 Task: Search one way flight ticket for 2 adults, 2 infants in seat and 1 infant on lap in first from Fort Smith: Fort Smith Regional Airport to Fort Wayne: Fort Wayne International Airport on 5-4-2023. Choice of flights is Royal air maroc. Number of bags: 1 carry on bag and 5 checked bags. Price is upto 100000. Outbound departure time preference is 4:45.
Action: Mouse moved to (337, 286)
Screenshot: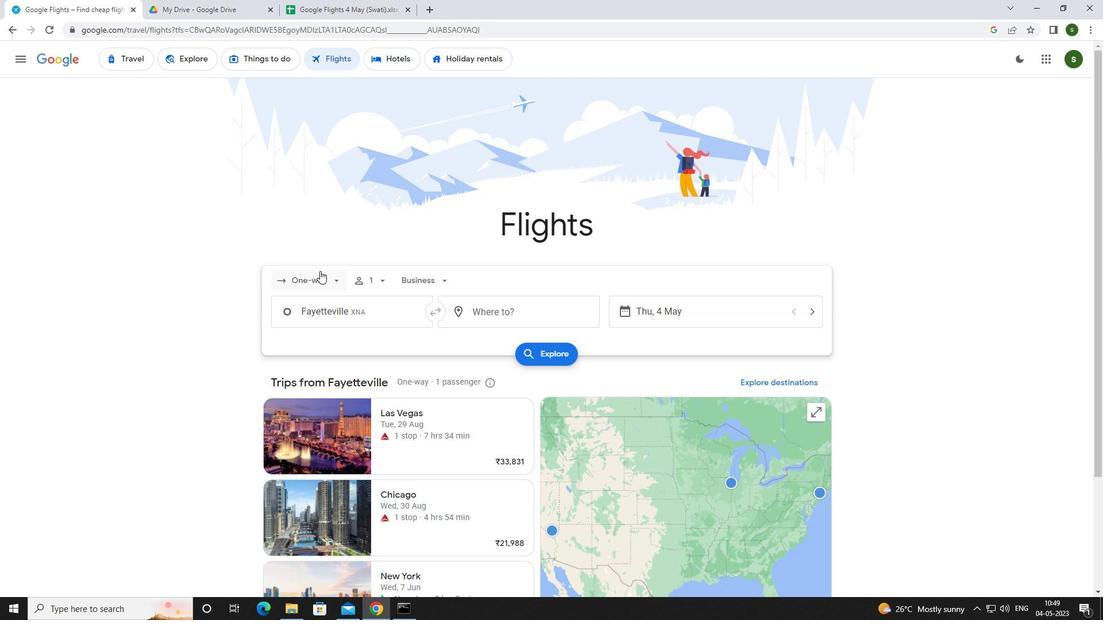 
Action: Mouse pressed left at (337, 286)
Screenshot: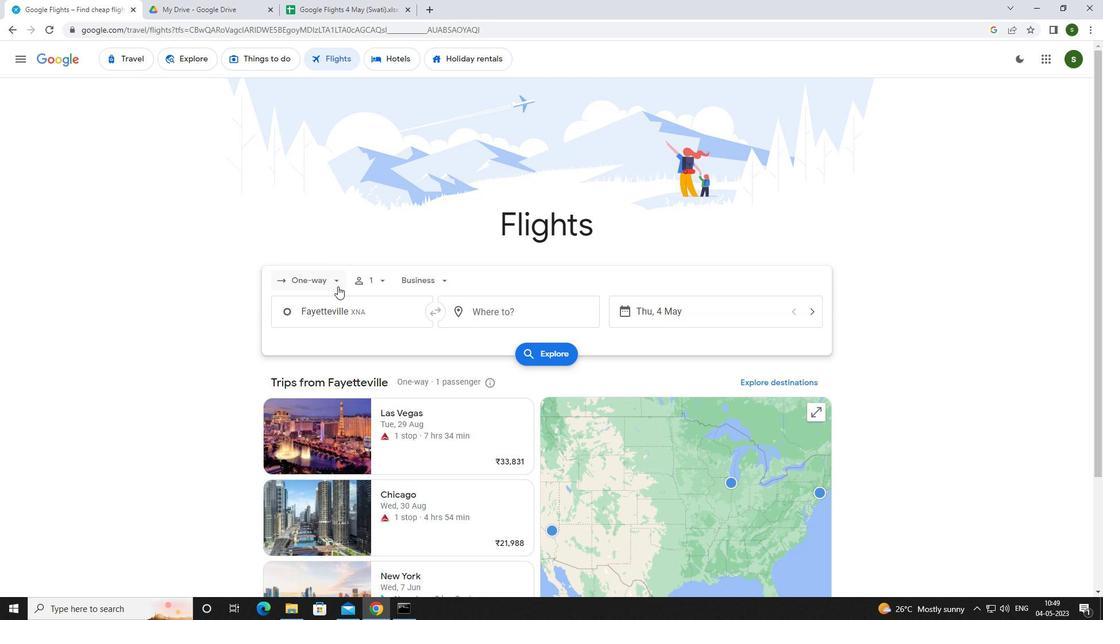 
Action: Mouse moved to (335, 332)
Screenshot: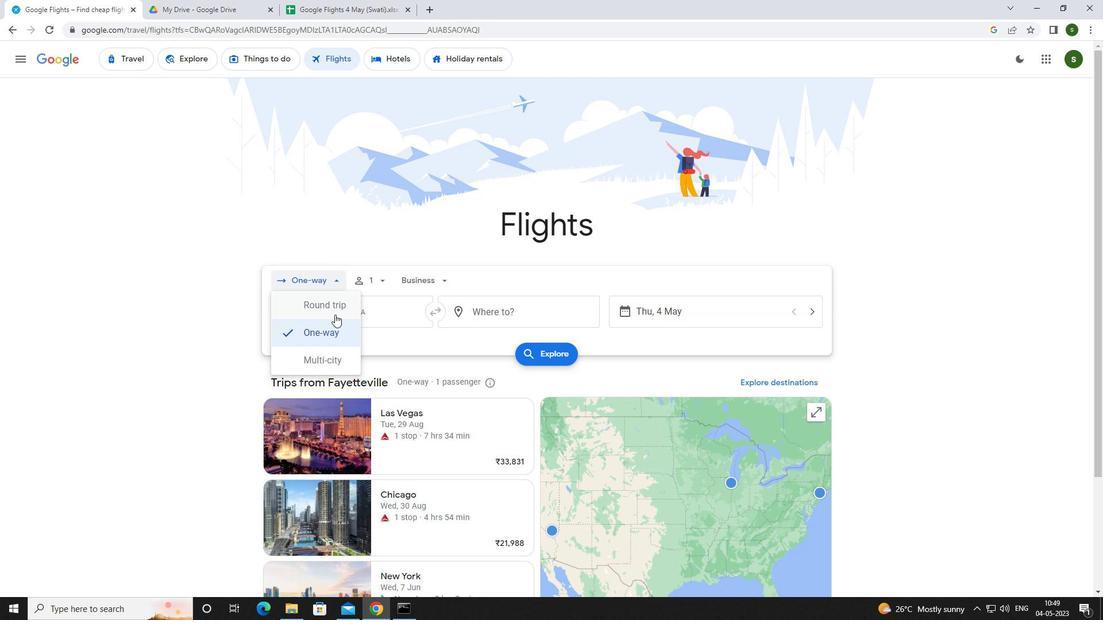 
Action: Mouse pressed left at (335, 332)
Screenshot: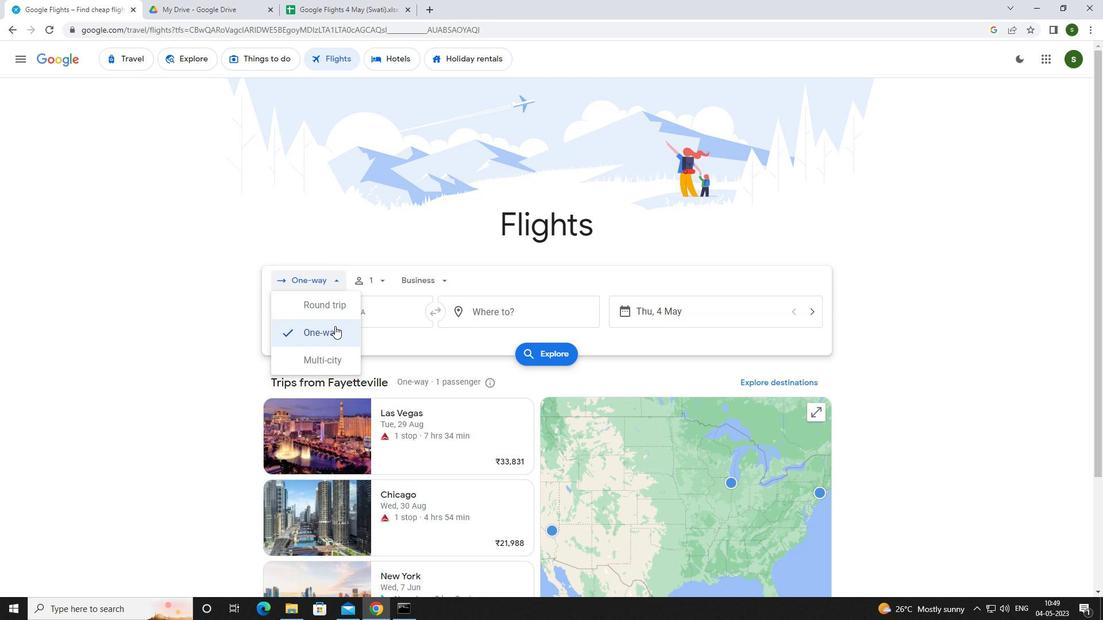 
Action: Mouse moved to (378, 282)
Screenshot: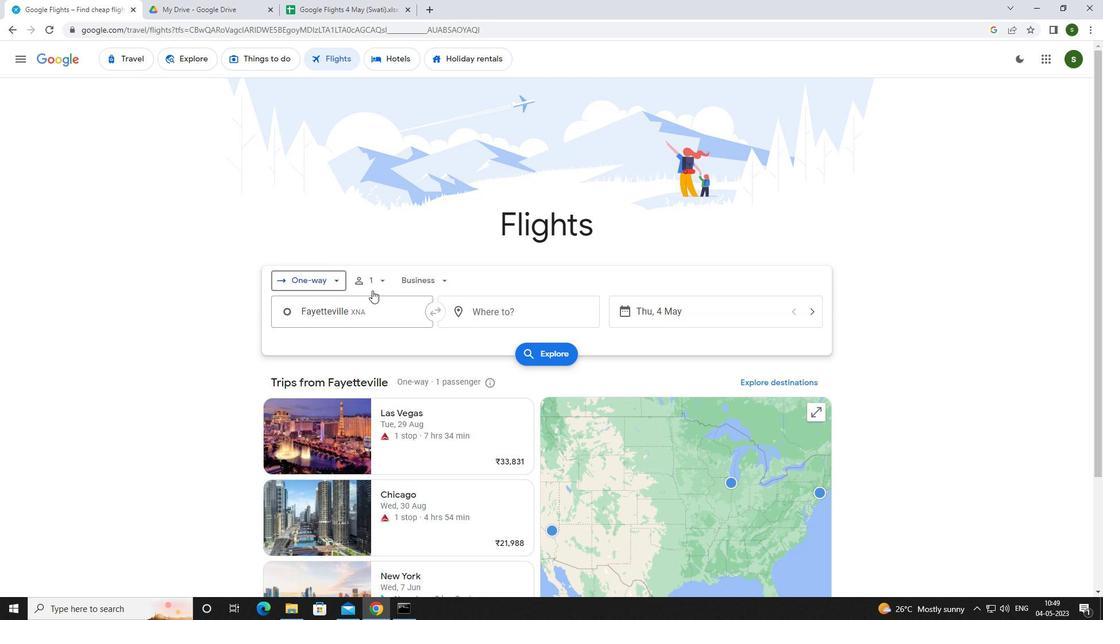
Action: Mouse pressed left at (378, 282)
Screenshot: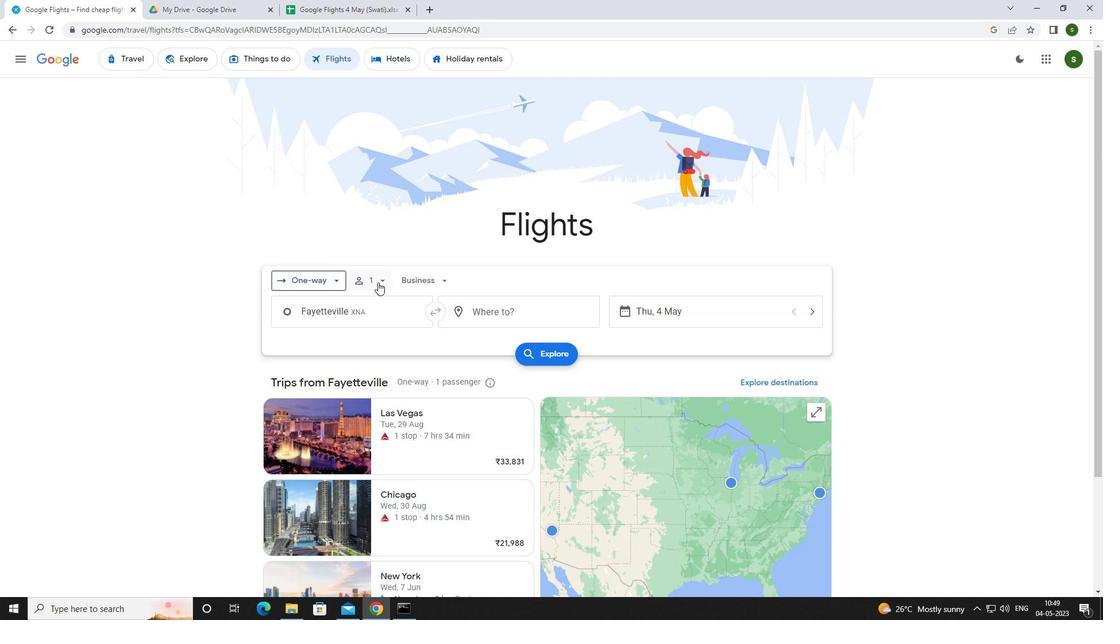 
Action: Mouse moved to (472, 310)
Screenshot: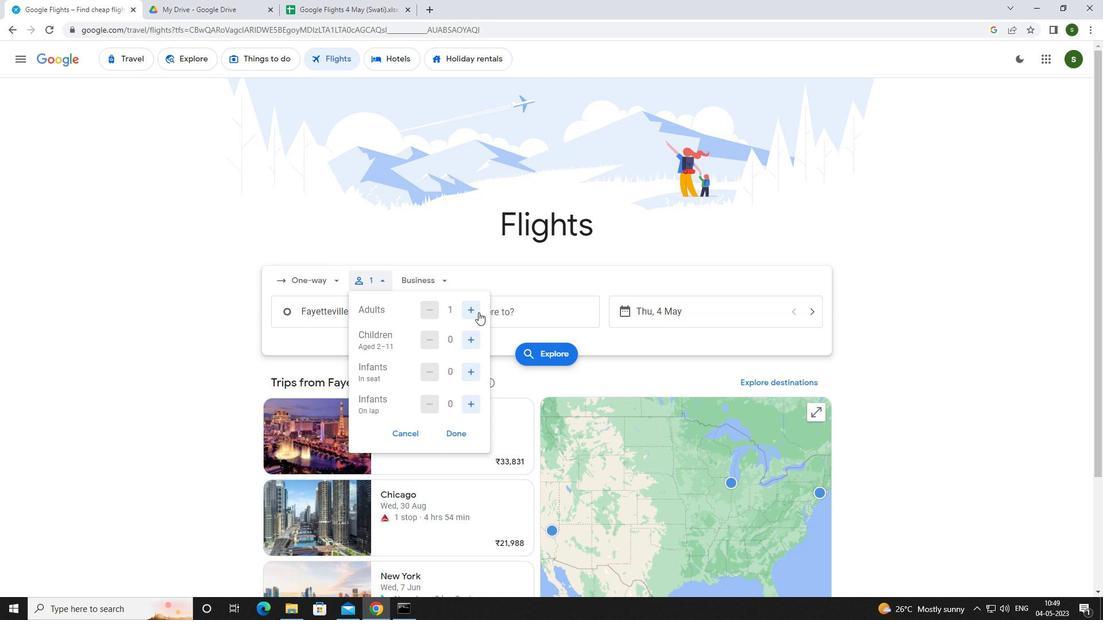 
Action: Mouse pressed left at (472, 310)
Screenshot: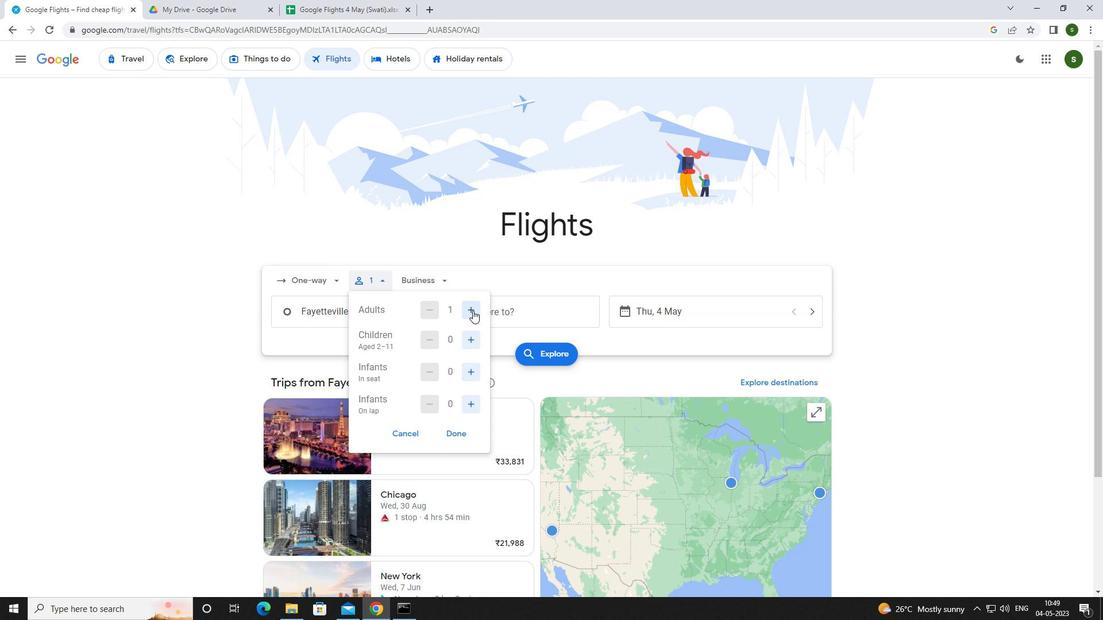 
Action: Mouse moved to (470, 371)
Screenshot: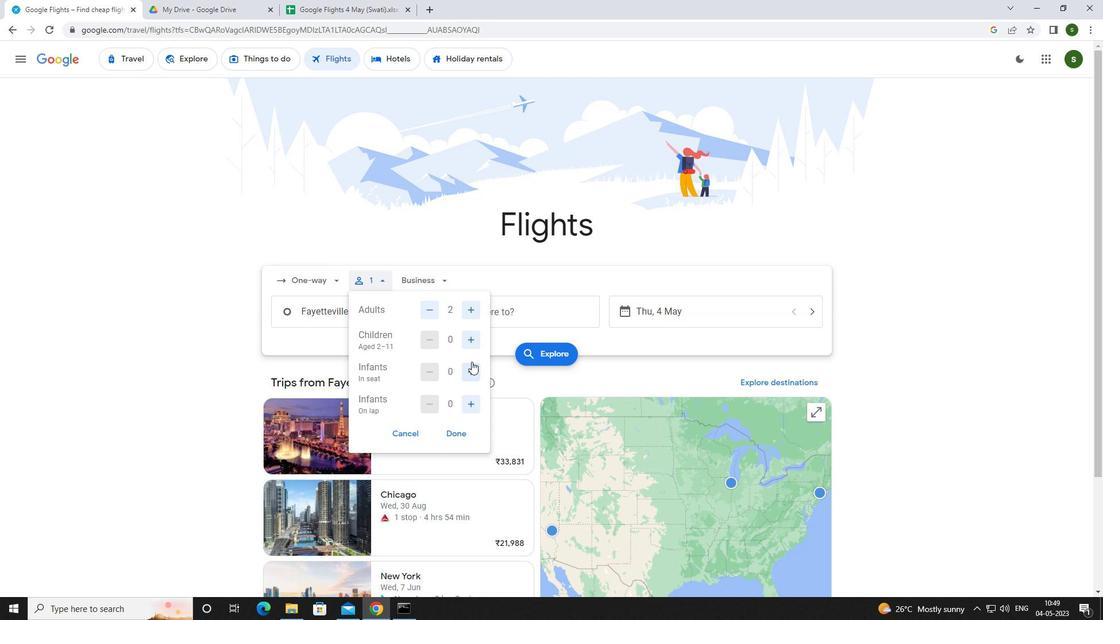 
Action: Mouse pressed left at (470, 371)
Screenshot: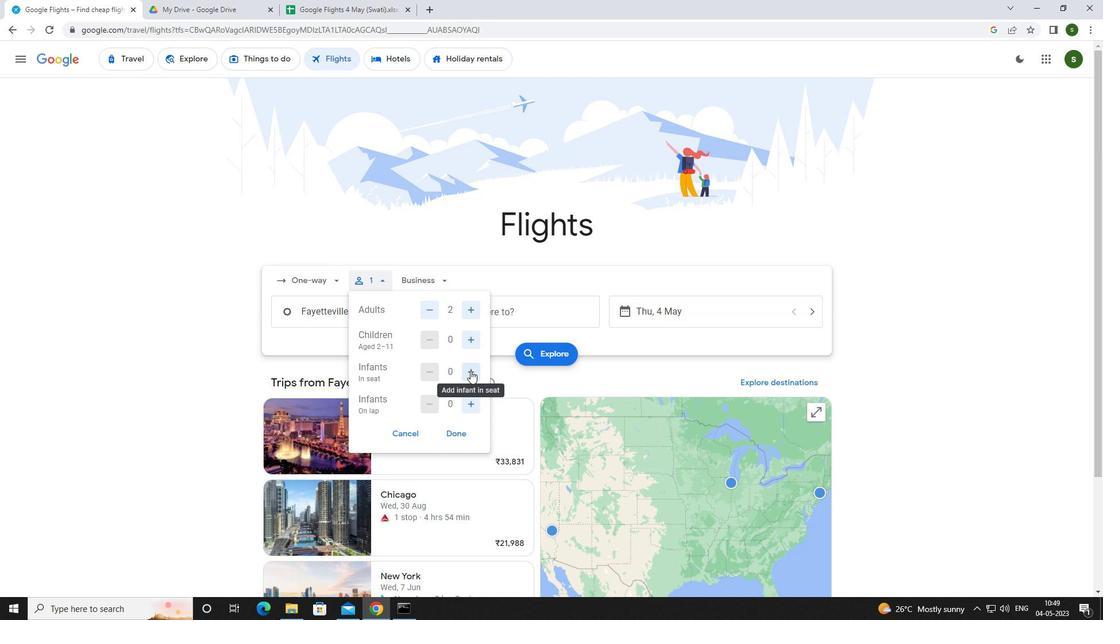 
Action: Mouse pressed left at (470, 371)
Screenshot: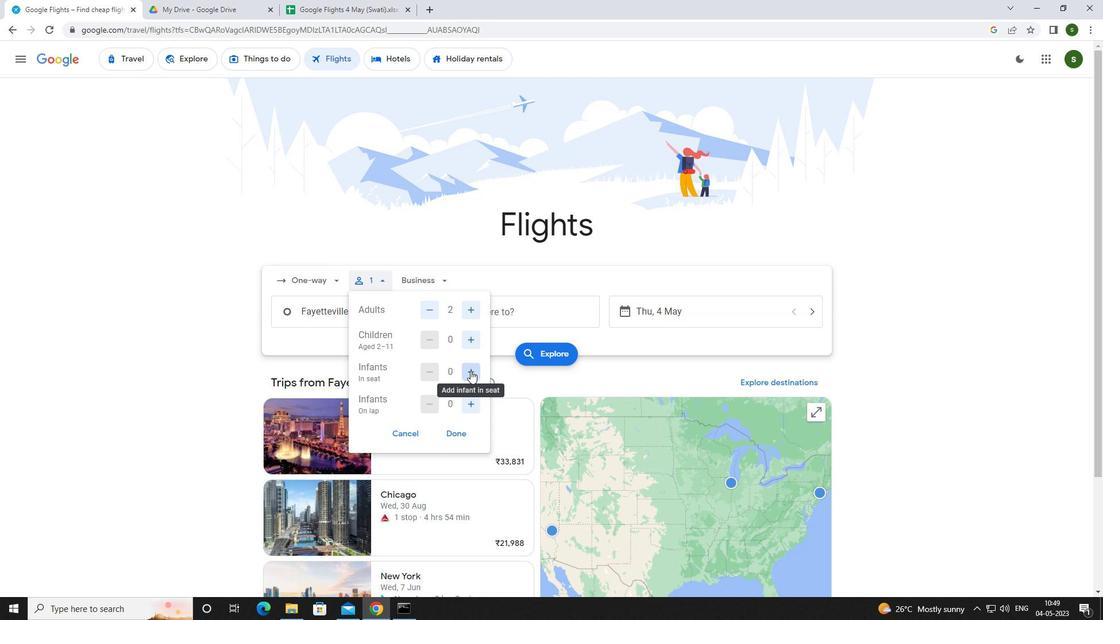 
Action: Mouse moved to (471, 409)
Screenshot: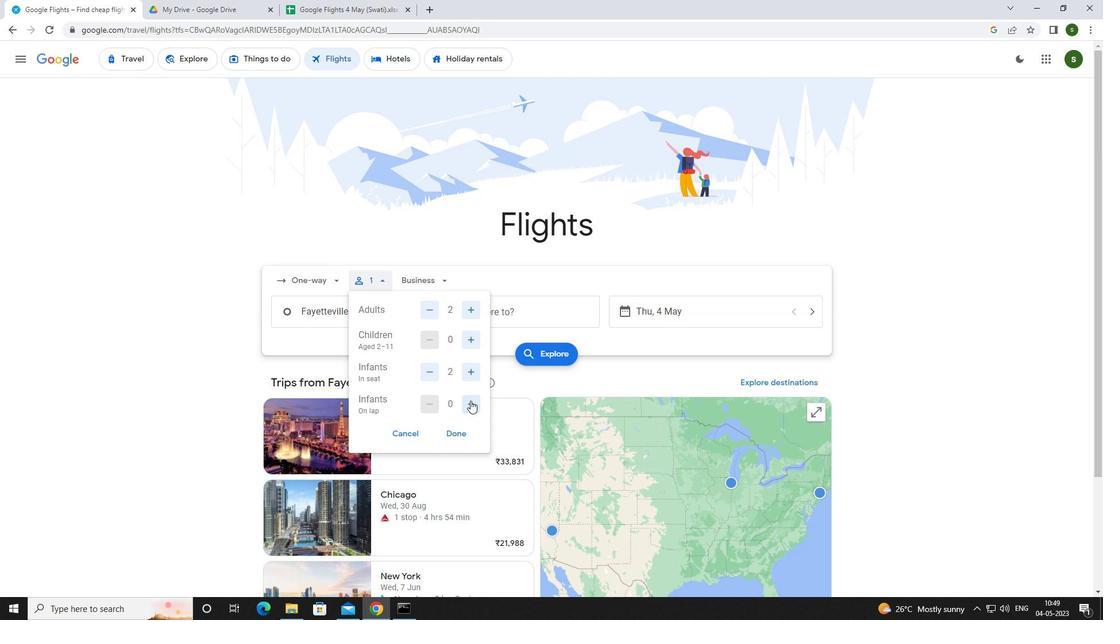 
Action: Mouse pressed left at (471, 409)
Screenshot: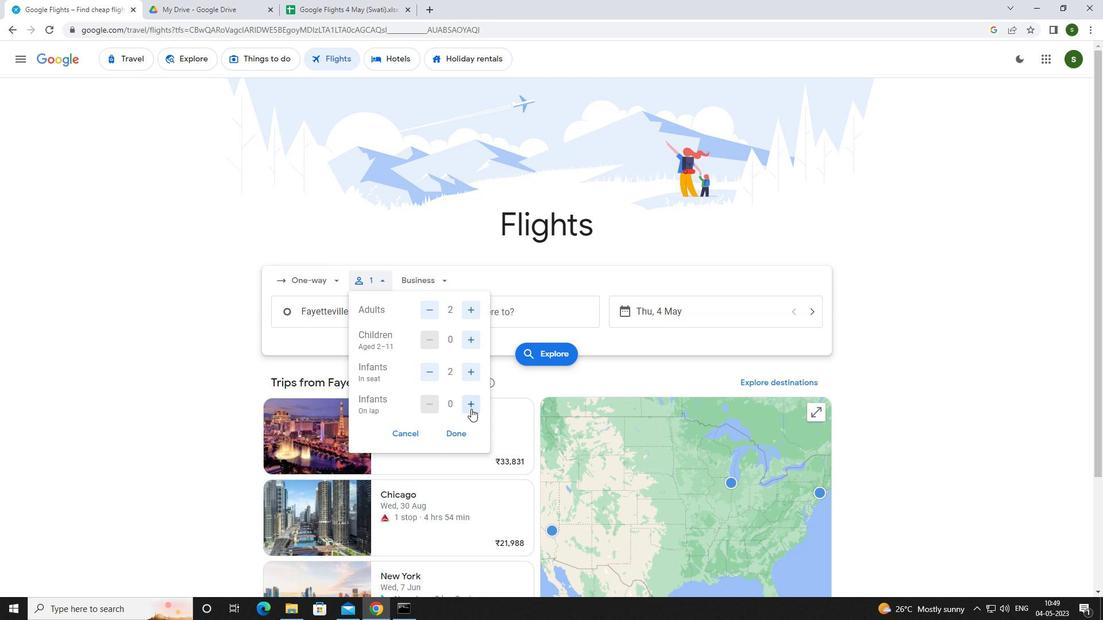 
Action: Mouse moved to (436, 282)
Screenshot: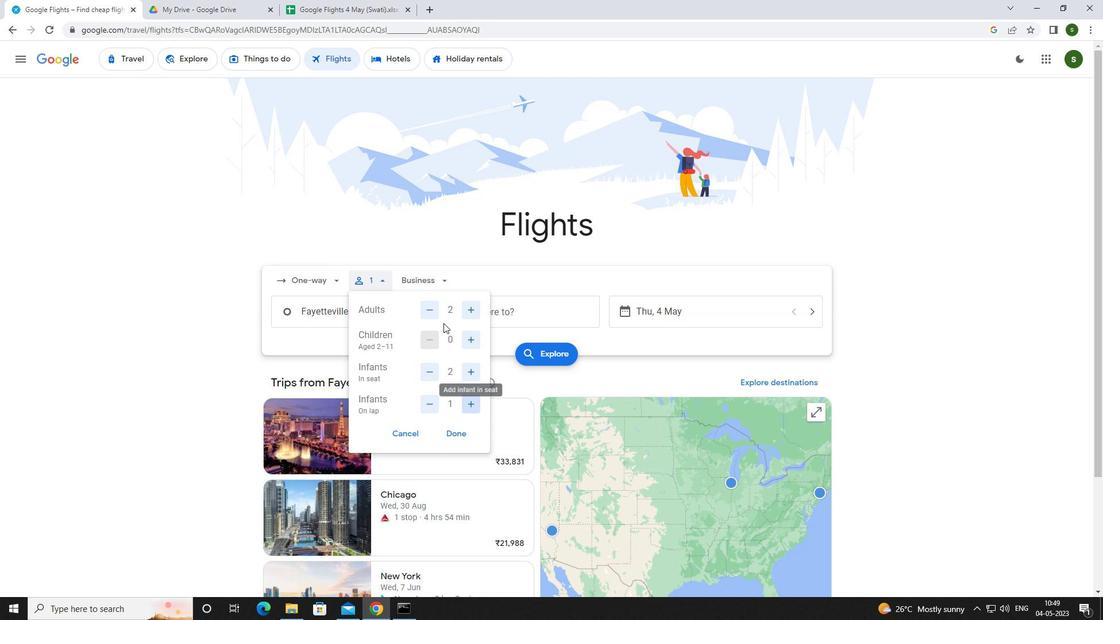 
Action: Mouse pressed left at (436, 282)
Screenshot: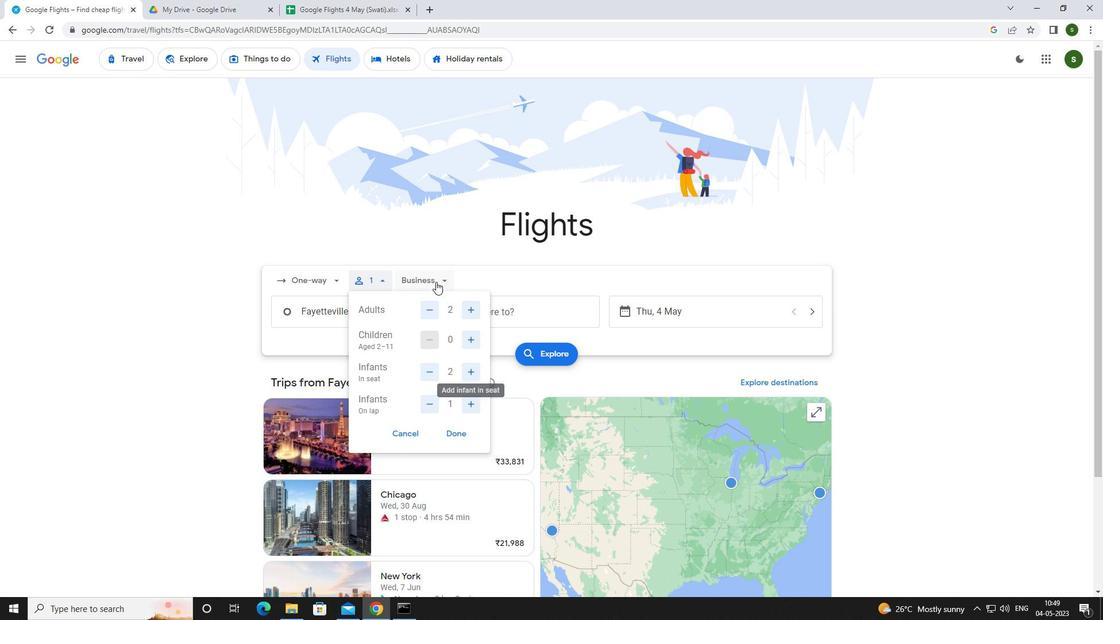 
Action: Mouse moved to (448, 382)
Screenshot: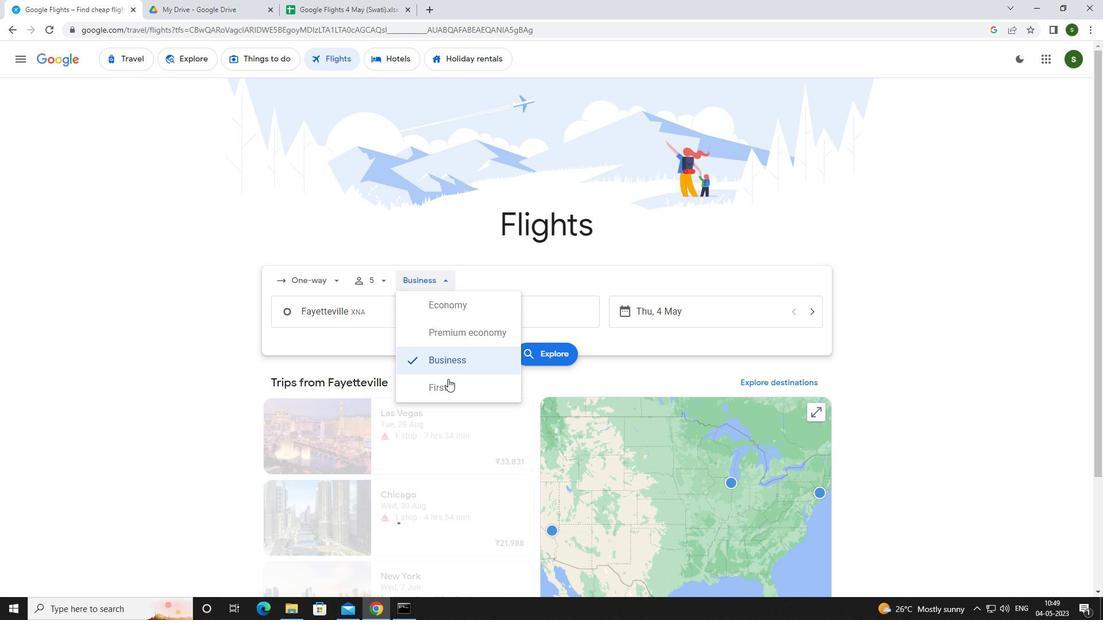 
Action: Mouse pressed left at (448, 382)
Screenshot: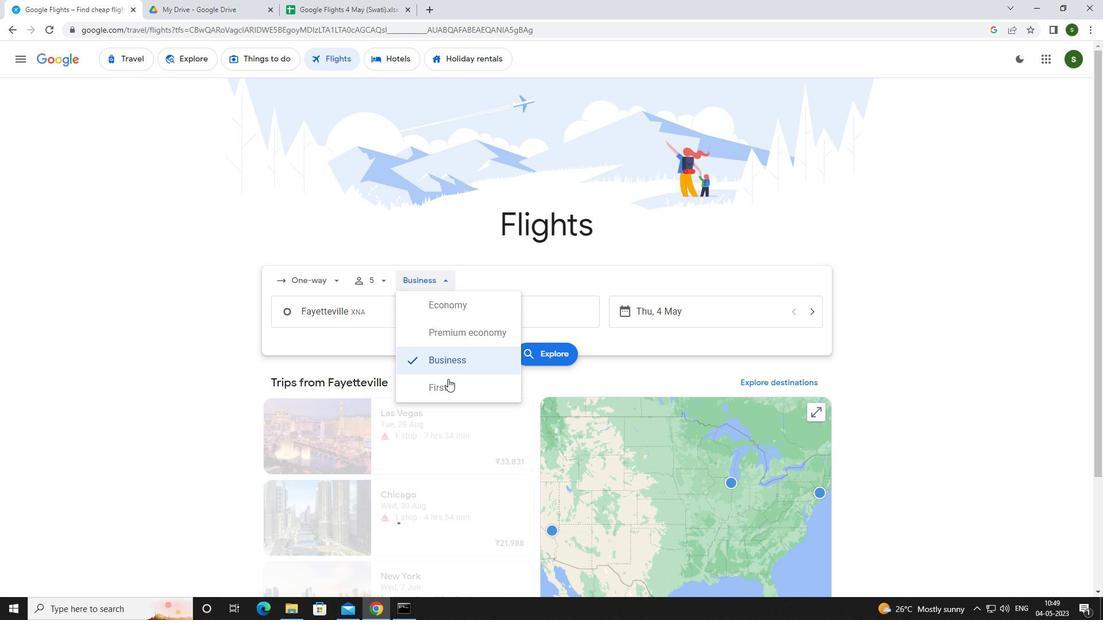 
Action: Mouse moved to (387, 316)
Screenshot: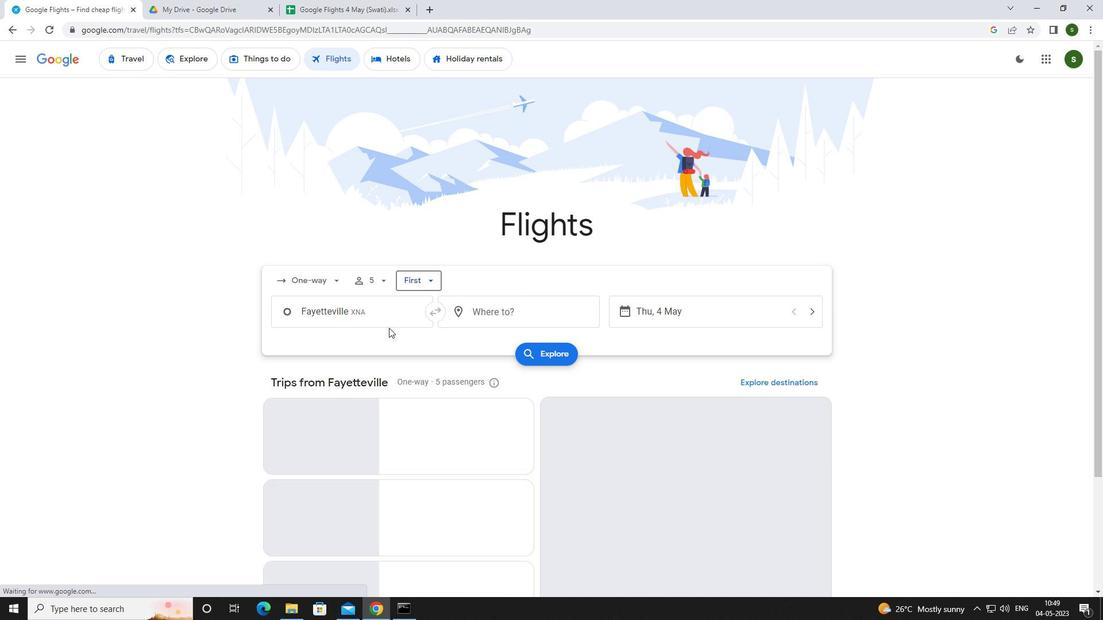 
Action: Mouse pressed left at (387, 316)
Screenshot: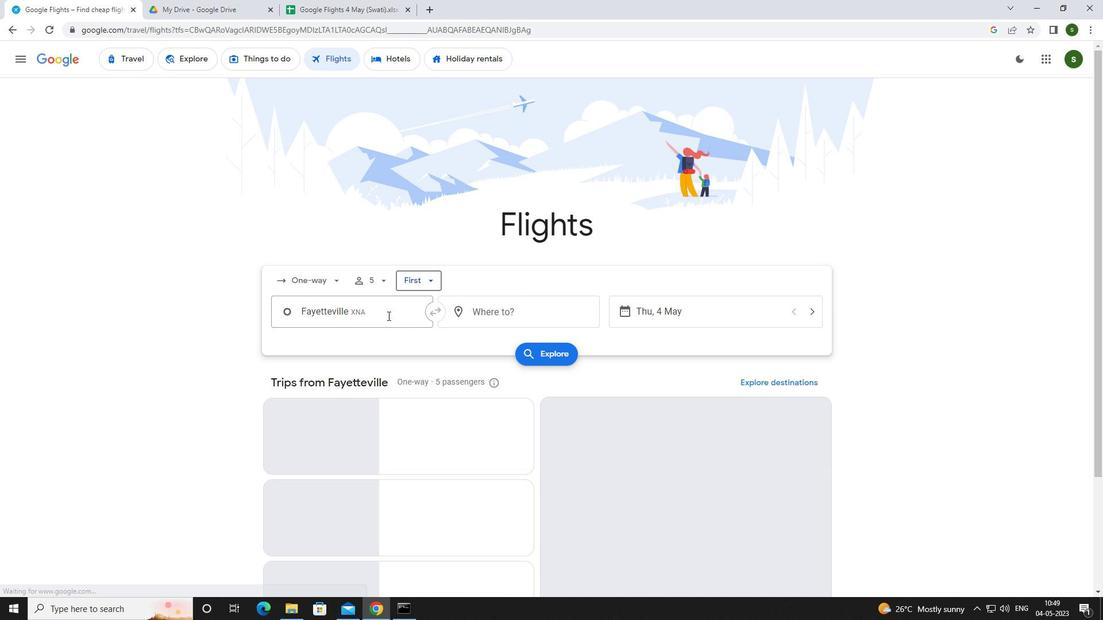 
Action: Key pressed <Key.caps_lock>f<Key.caps_lock>ort<Key.space><Key.caps_lock>s<Key.caps_lock>mith
Screenshot: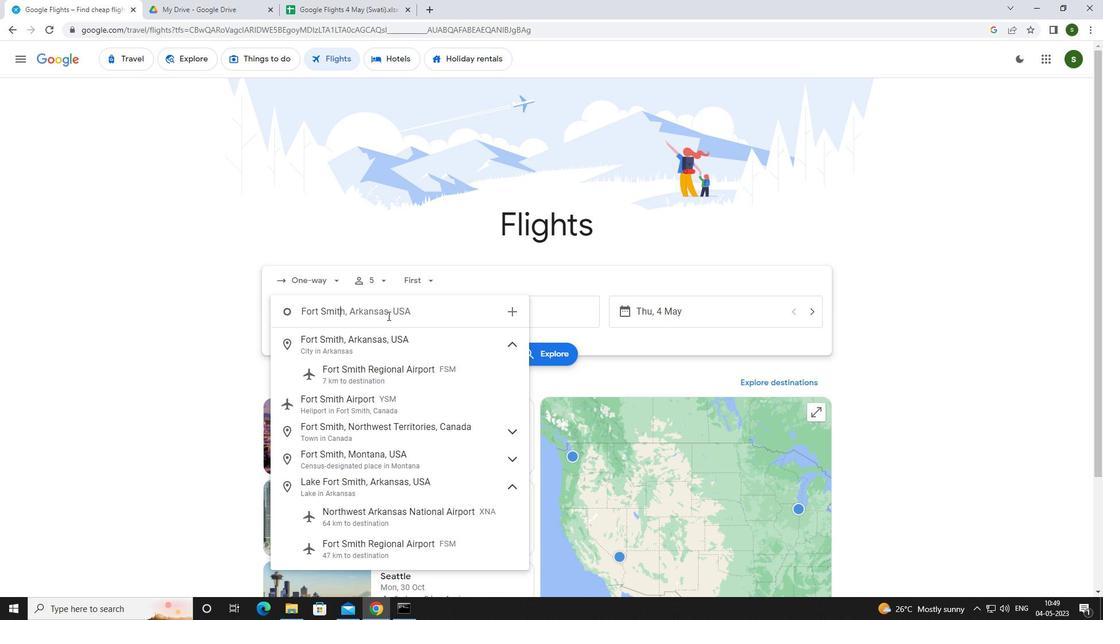 
Action: Mouse moved to (389, 375)
Screenshot: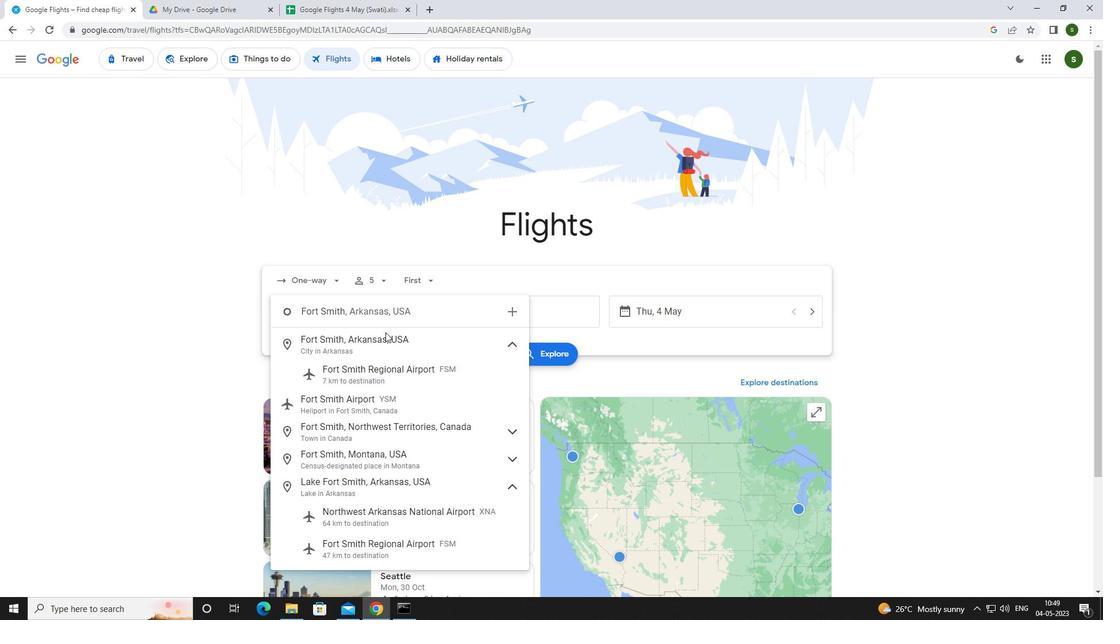 
Action: Mouse pressed left at (389, 375)
Screenshot: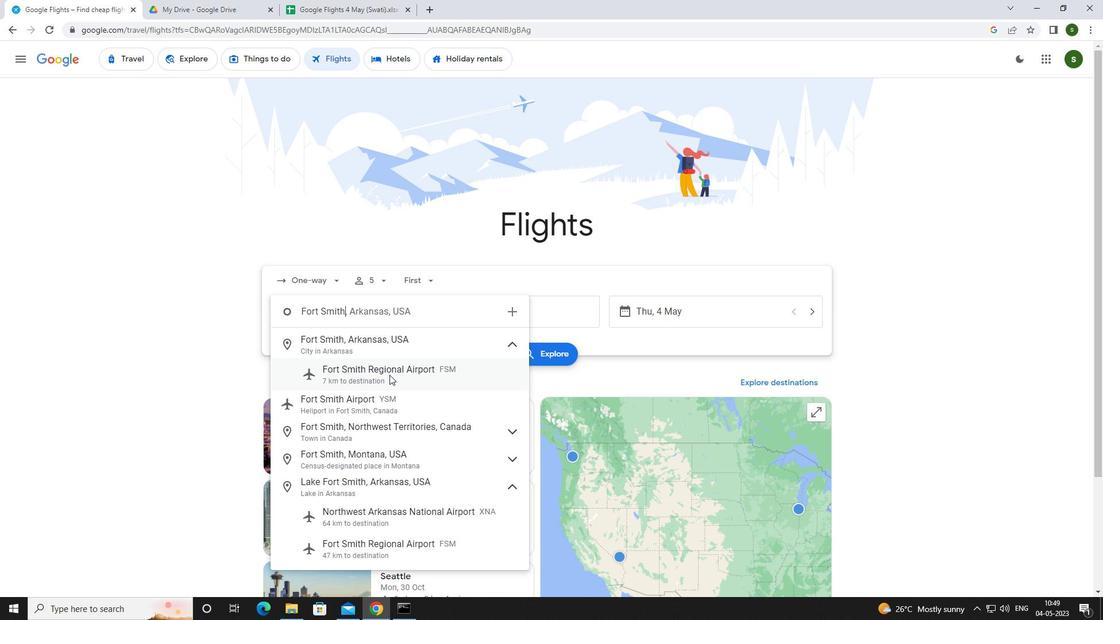 
Action: Mouse moved to (508, 318)
Screenshot: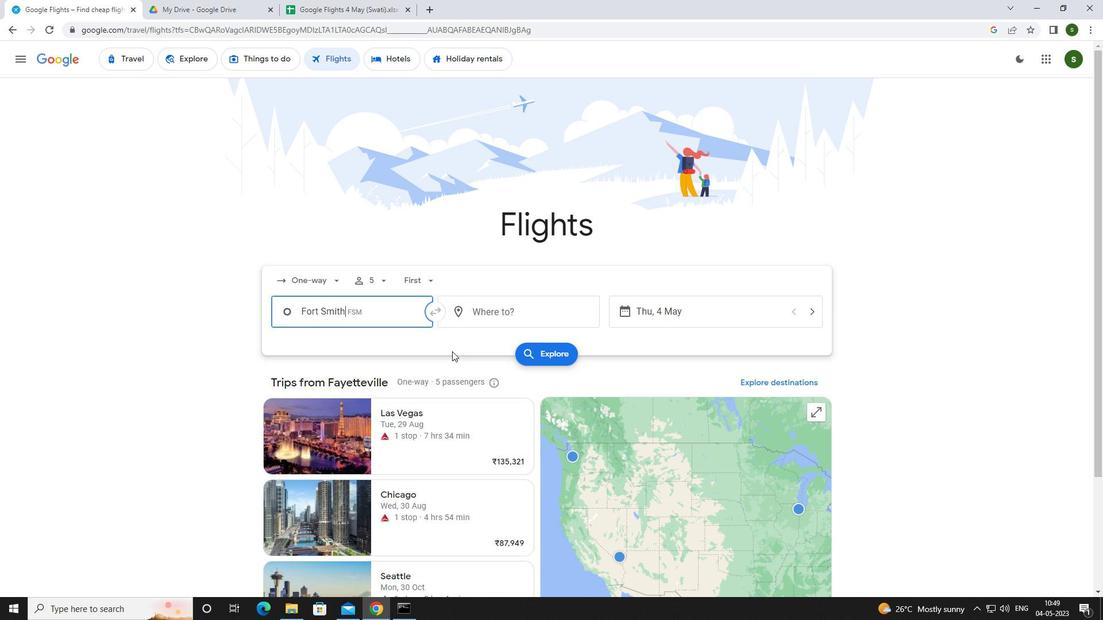 
Action: Mouse pressed left at (508, 318)
Screenshot: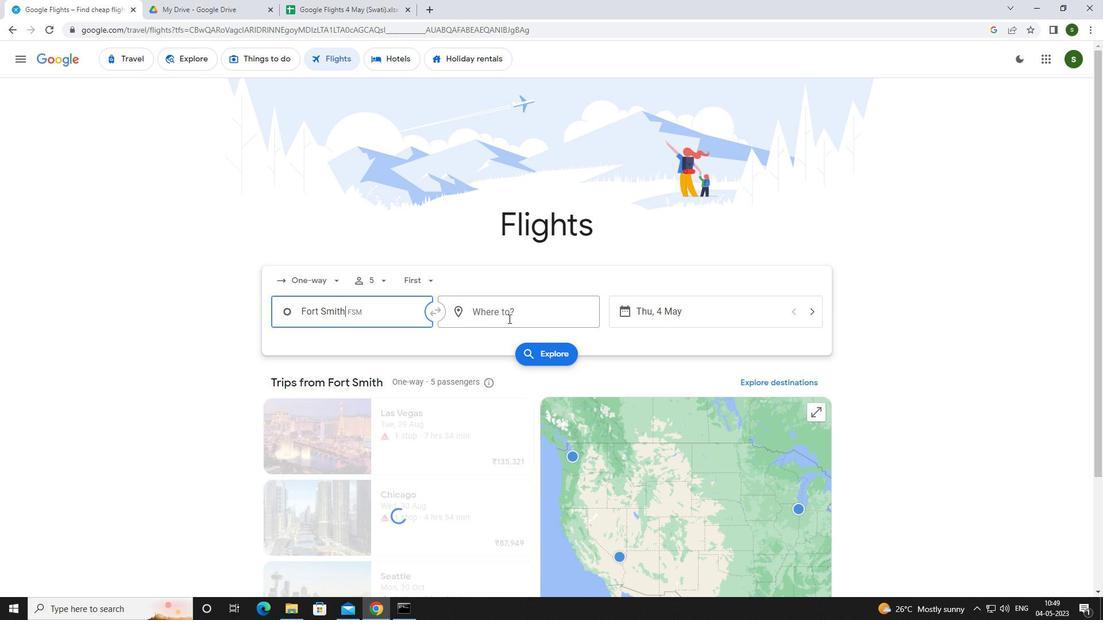 
Action: Mouse moved to (493, 322)
Screenshot: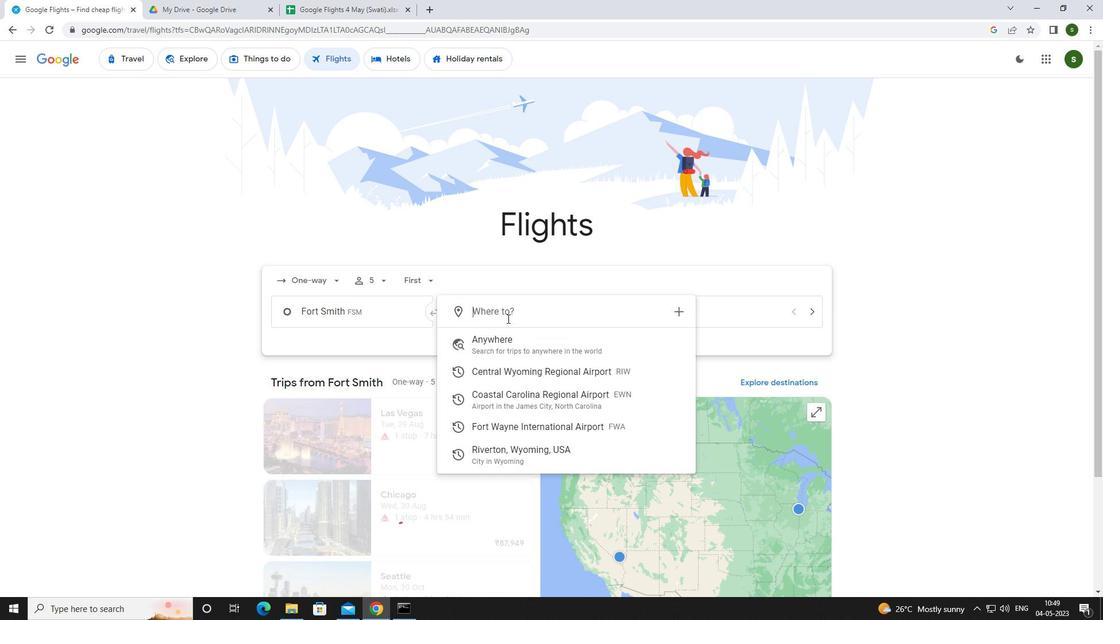 
Action: Key pressed <Key.caps_lock>f<Key.caps_lock>ort<Key.space><Key.caps_lock>w<Key.caps_lock>ay
Screenshot: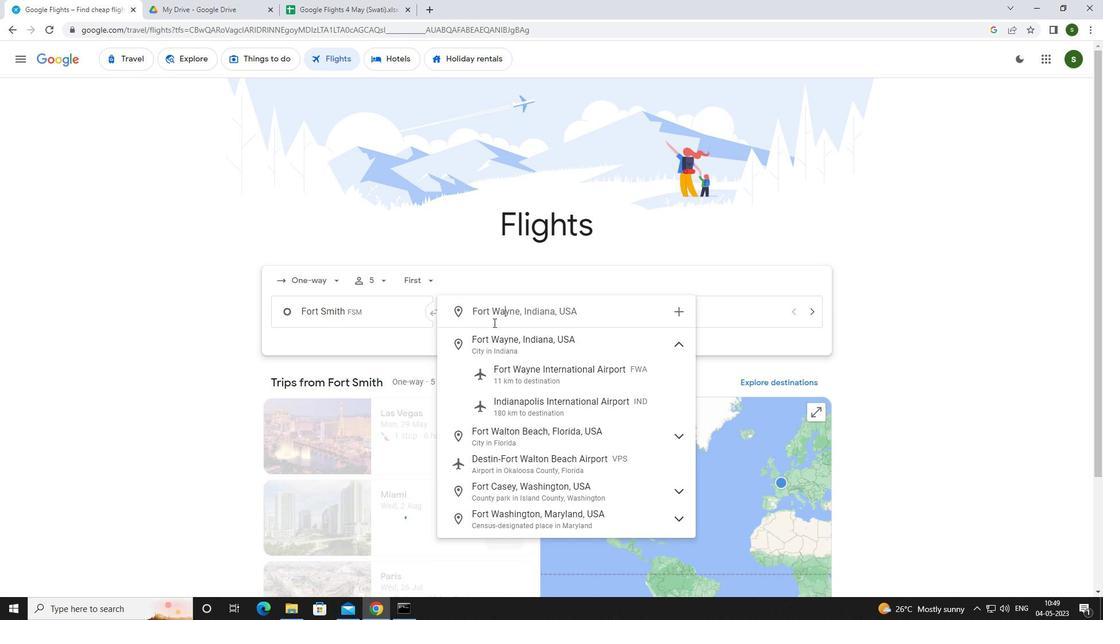 
Action: Mouse moved to (530, 368)
Screenshot: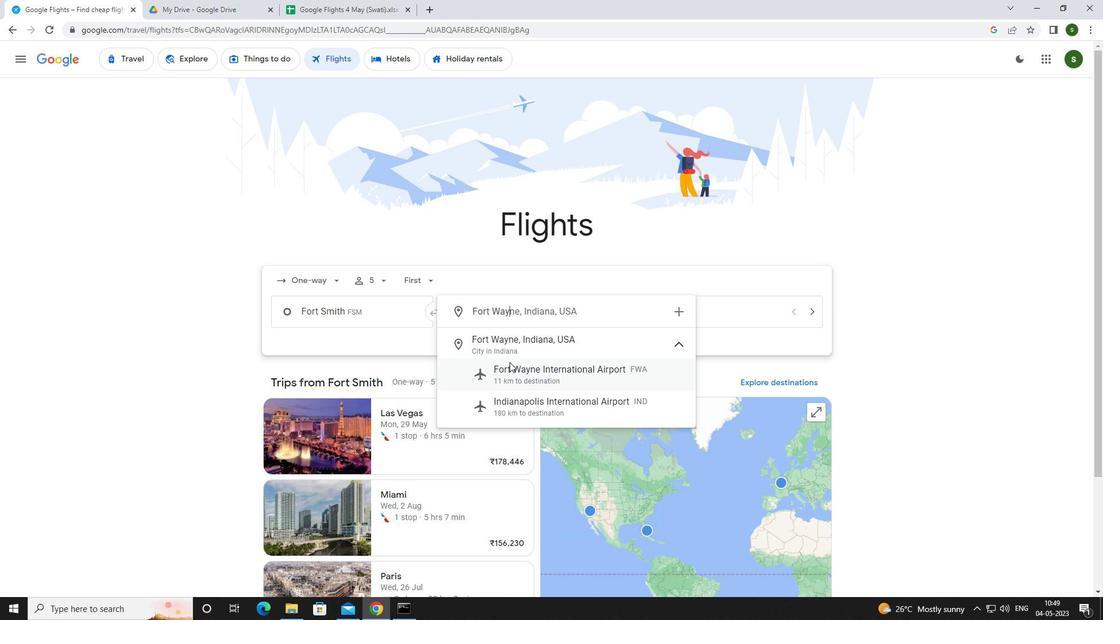 
Action: Mouse pressed left at (530, 368)
Screenshot: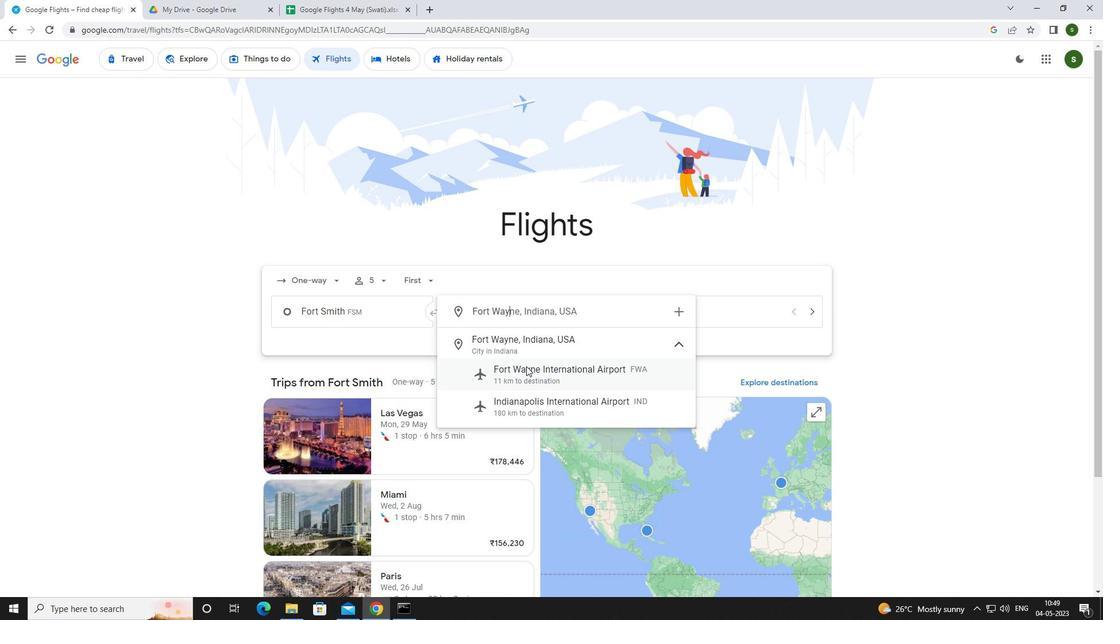 
Action: Mouse moved to (686, 314)
Screenshot: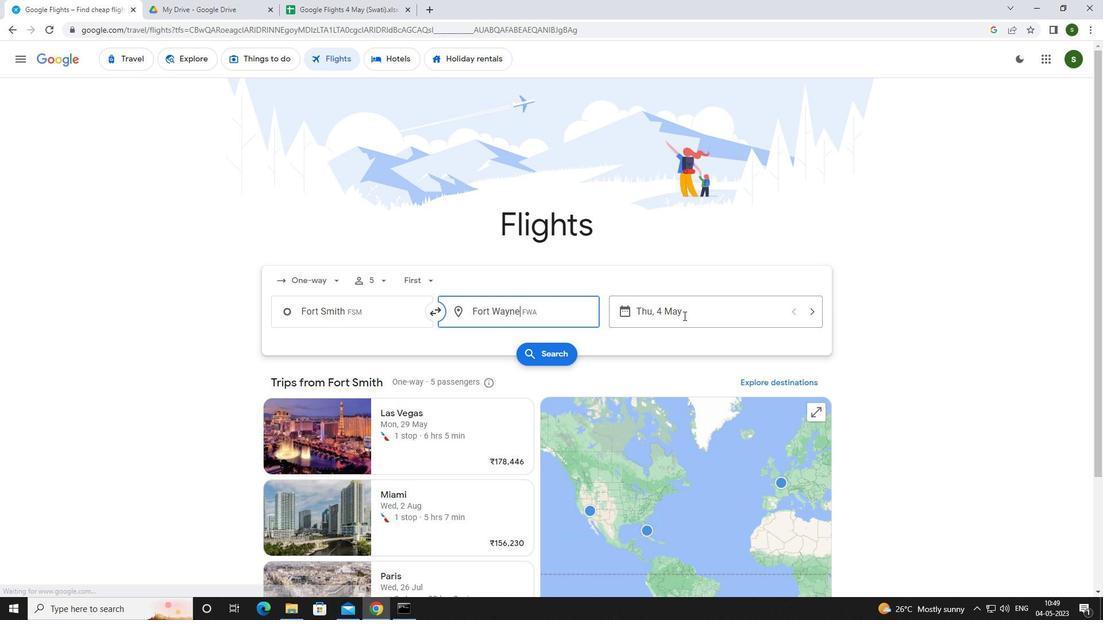 
Action: Mouse pressed left at (686, 314)
Screenshot: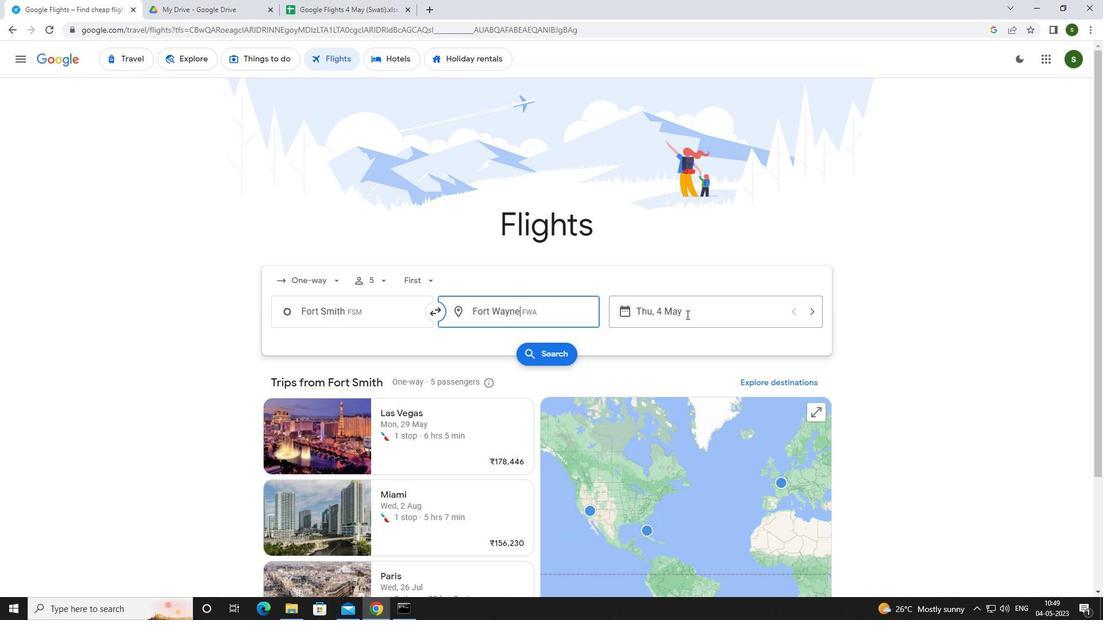 
Action: Mouse moved to (527, 396)
Screenshot: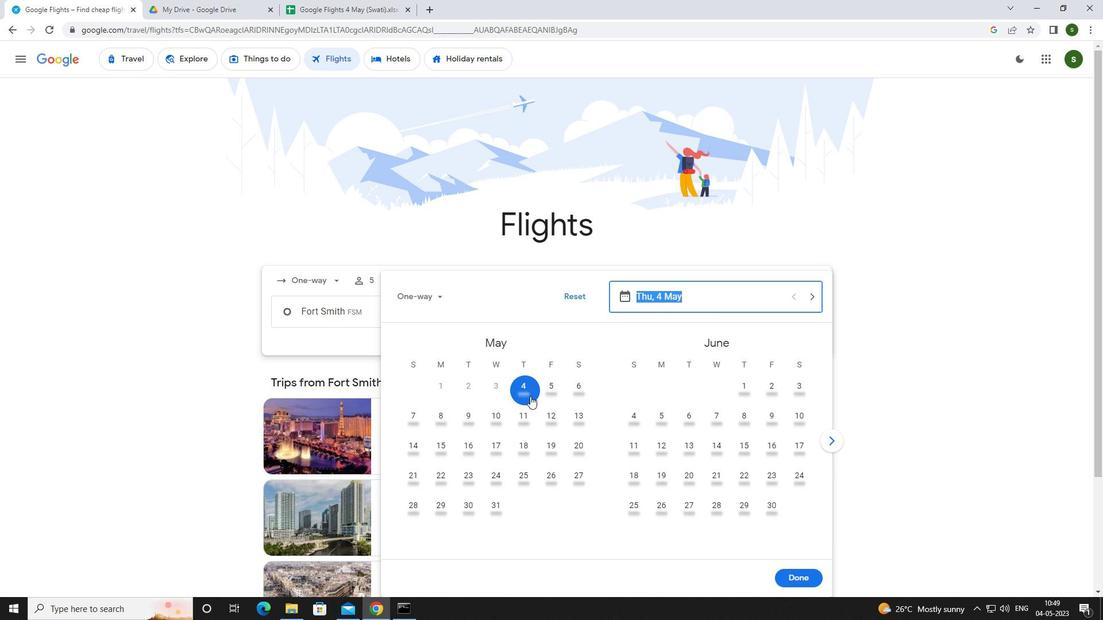
Action: Mouse pressed left at (527, 396)
Screenshot: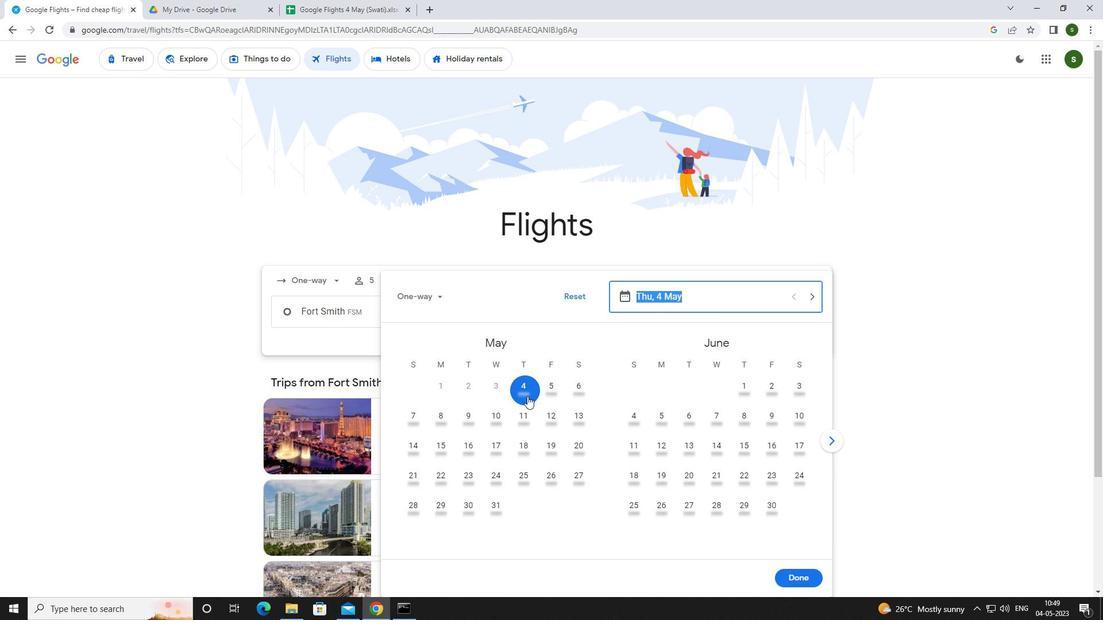 
Action: Mouse moved to (792, 570)
Screenshot: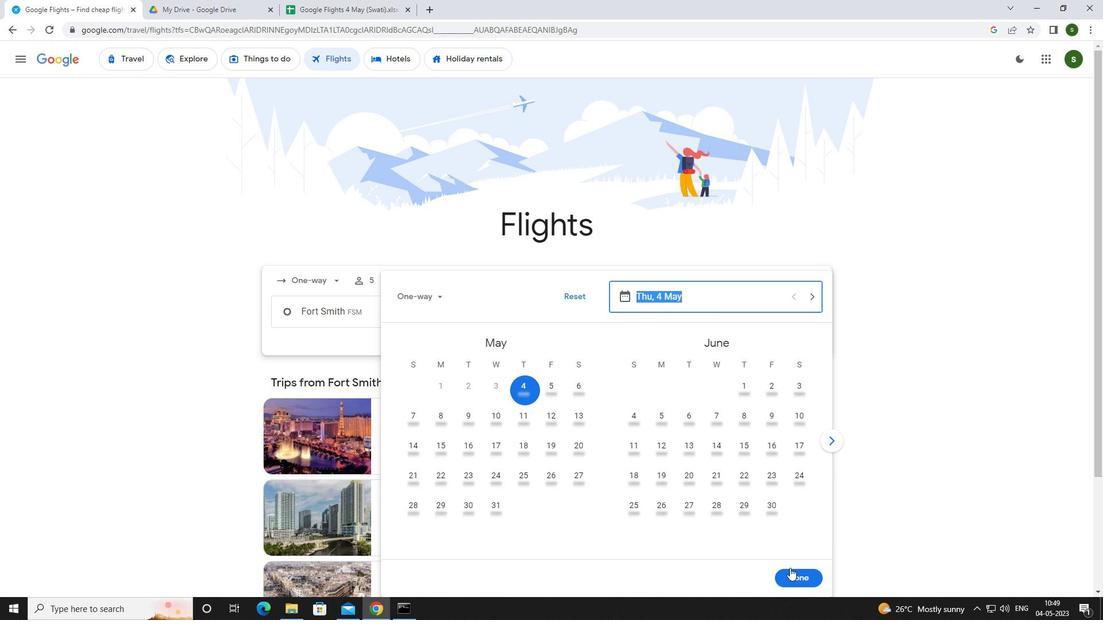 
Action: Mouse pressed left at (792, 570)
Screenshot: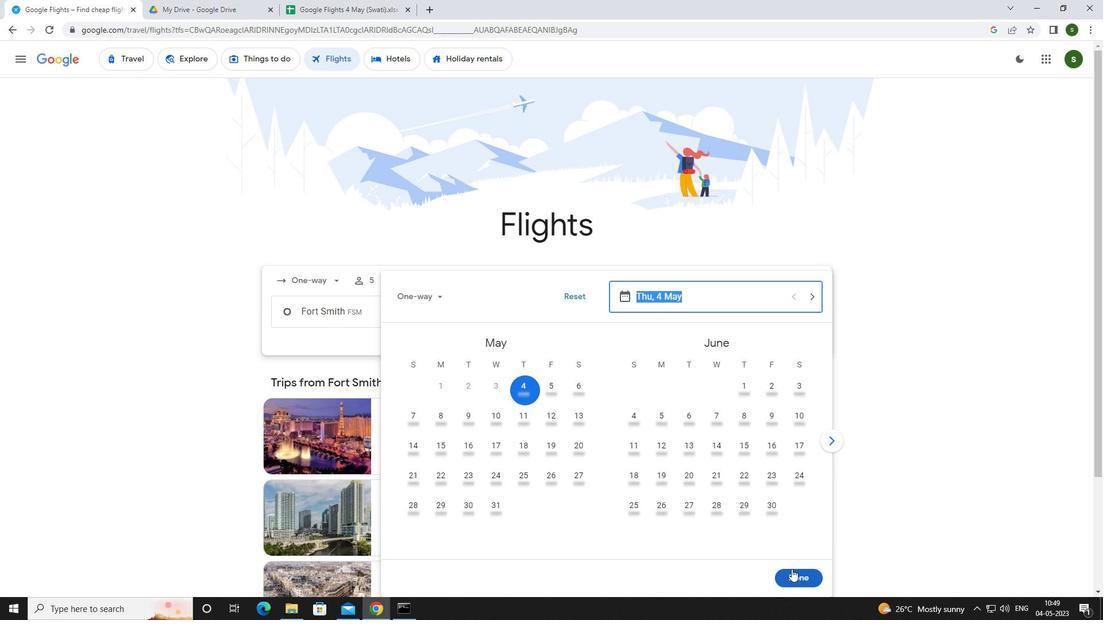 
Action: Mouse moved to (538, 362)
Screenshot: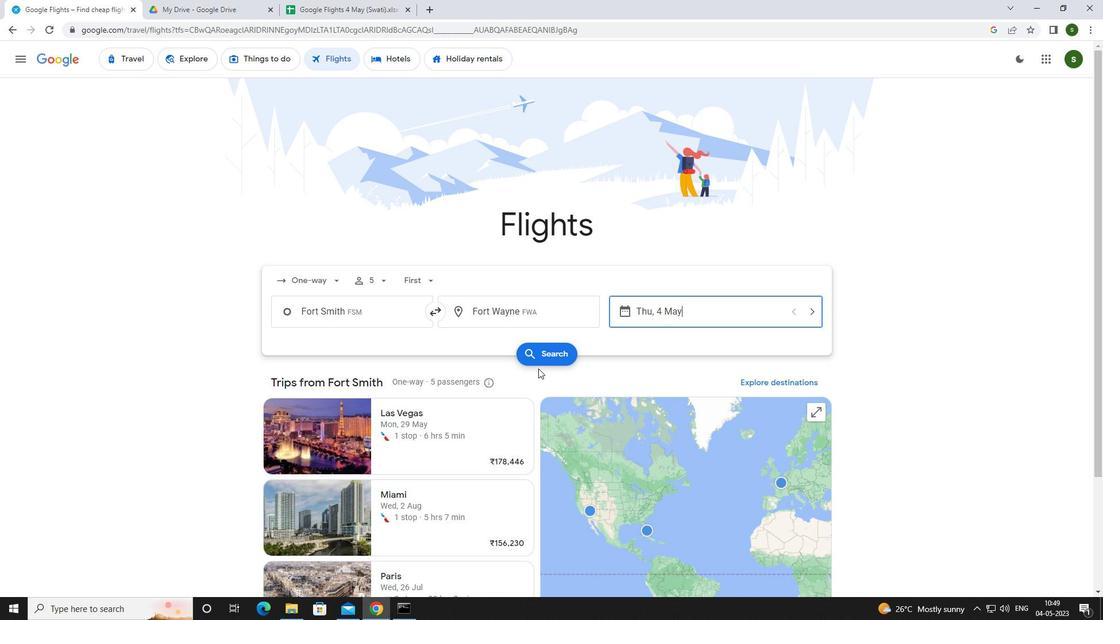 
Action: Mouse pressed left at (538, 362)
Screenshot: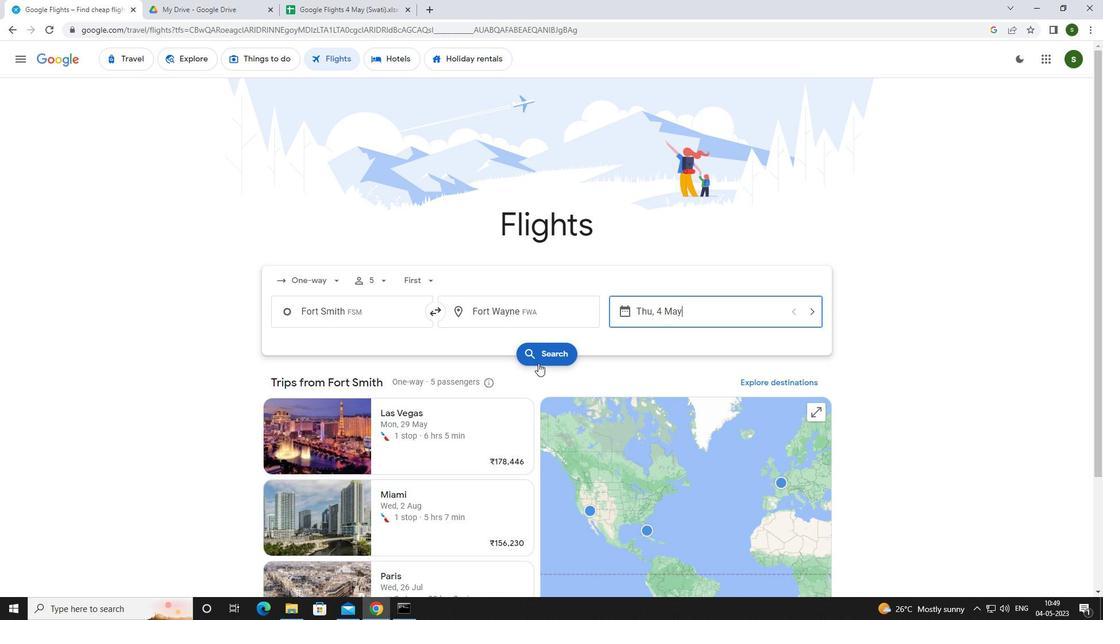 
Action: Mouse moved to (297, 171)
Screenshot: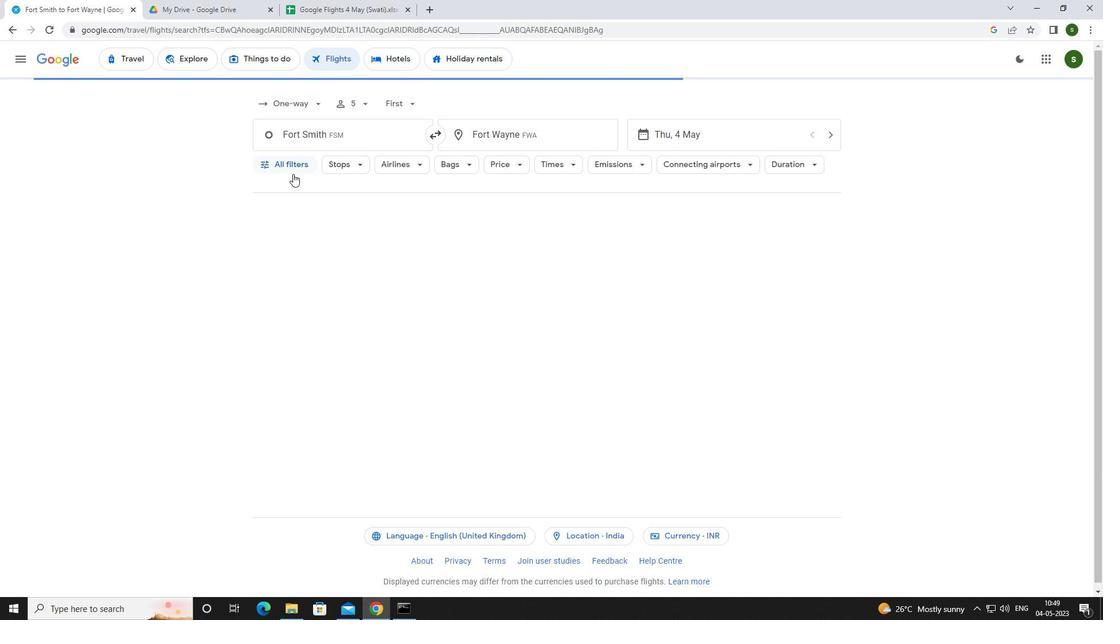 
Action: Mouse pressed left at (297, 171)
Screenshot: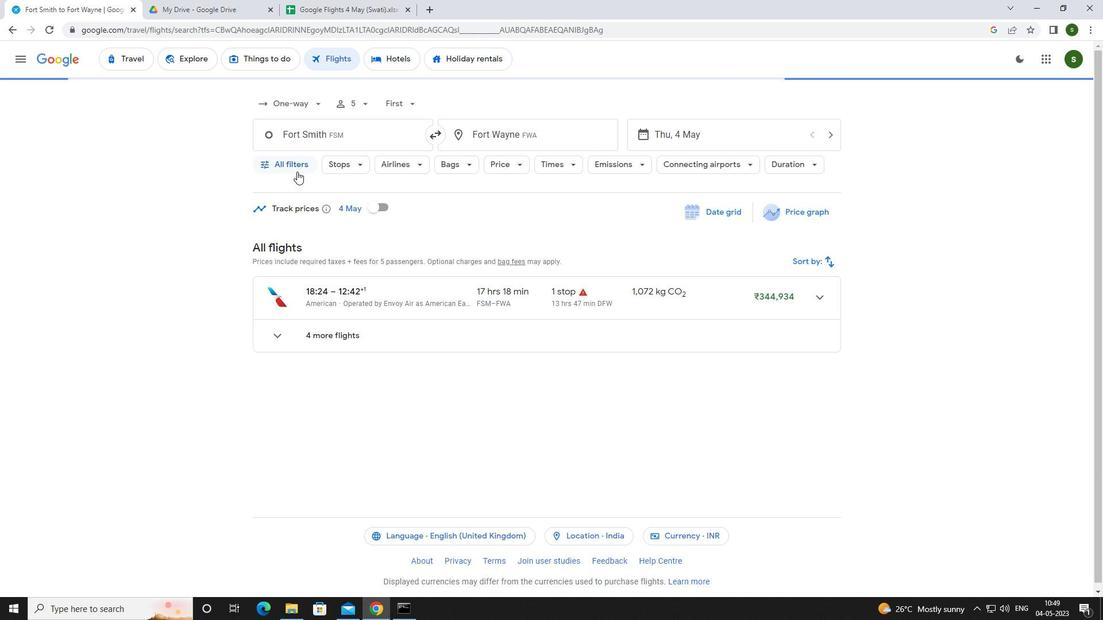 
Action: Mouse moved to (431, 409)
Screenshot: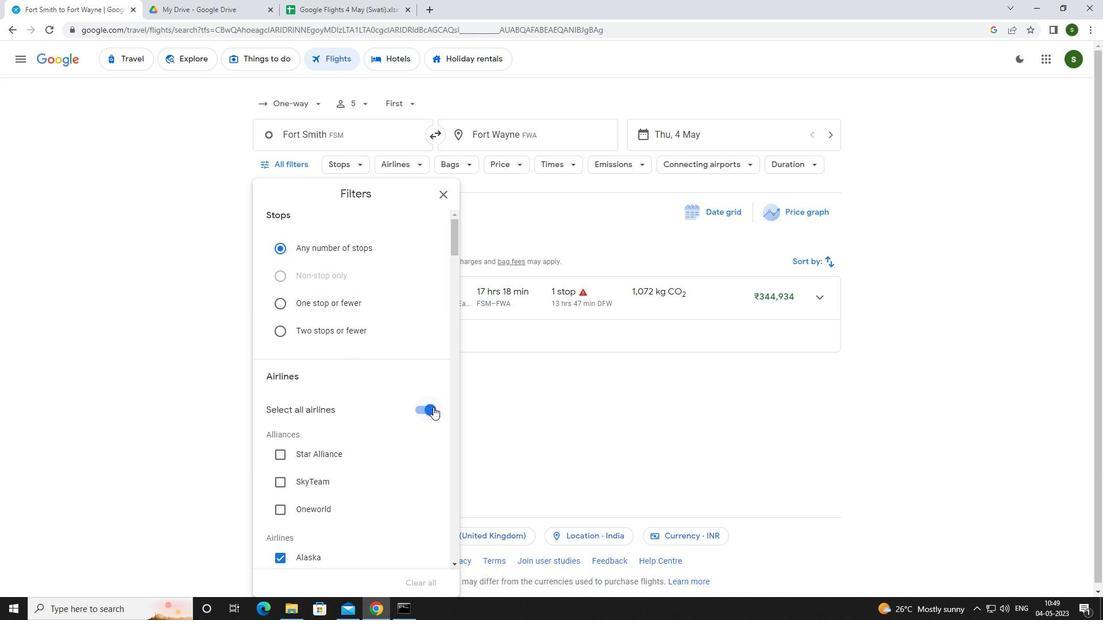 
Action: Mouse pressed left at (431, 409)
Screenshot: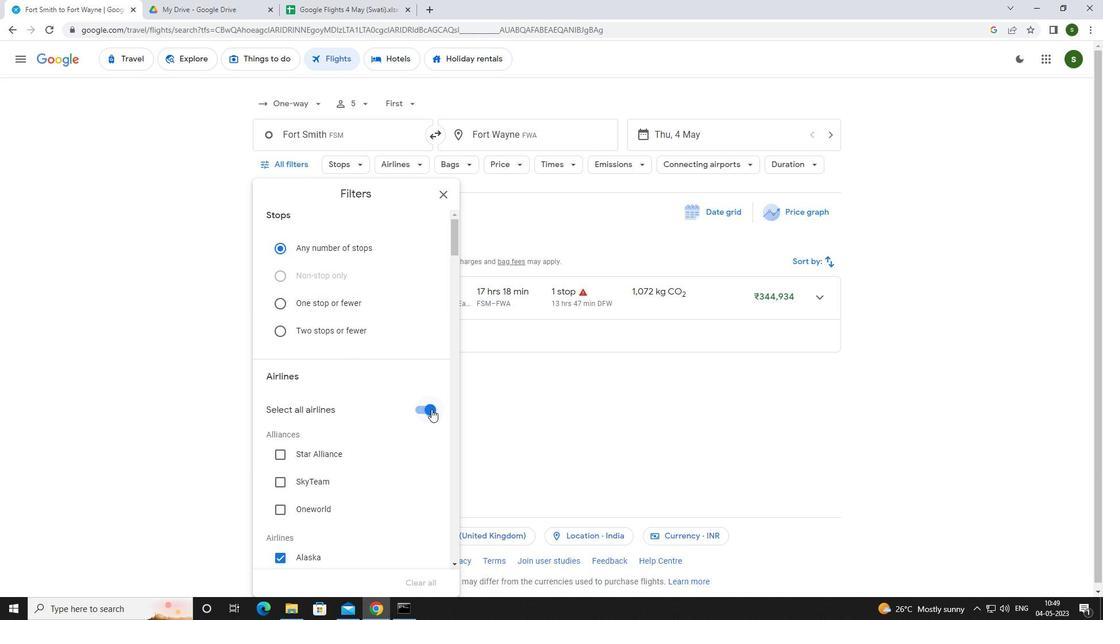 
Action: Mouse moved to (415, 381)
Screenshot: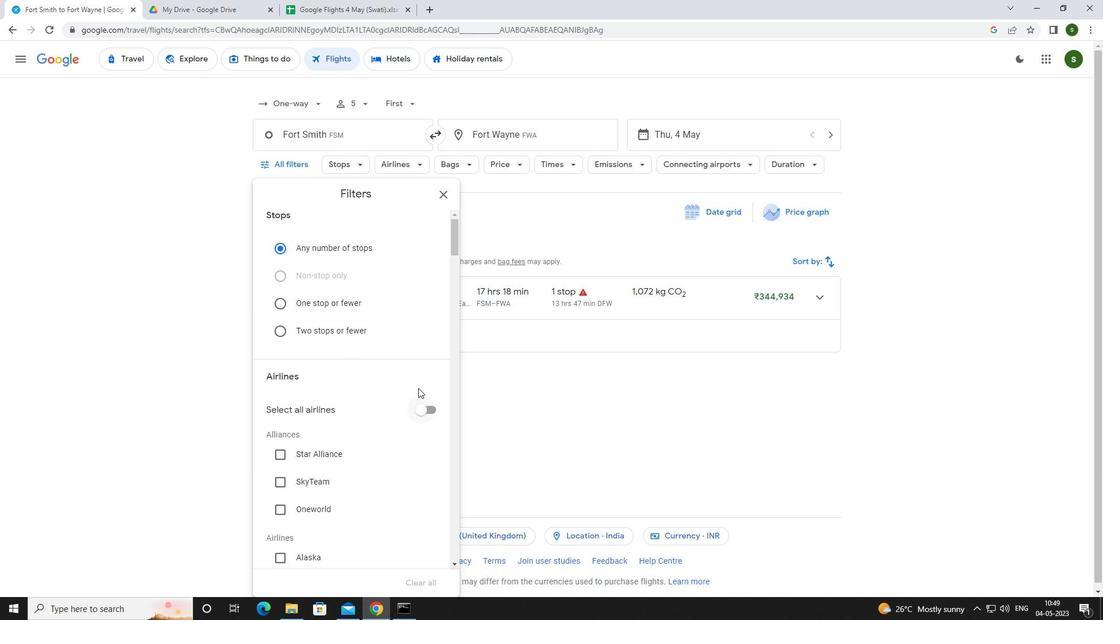 
Action: Mouse scrolled (415, 380) with delta (0, 0)
Screenshot: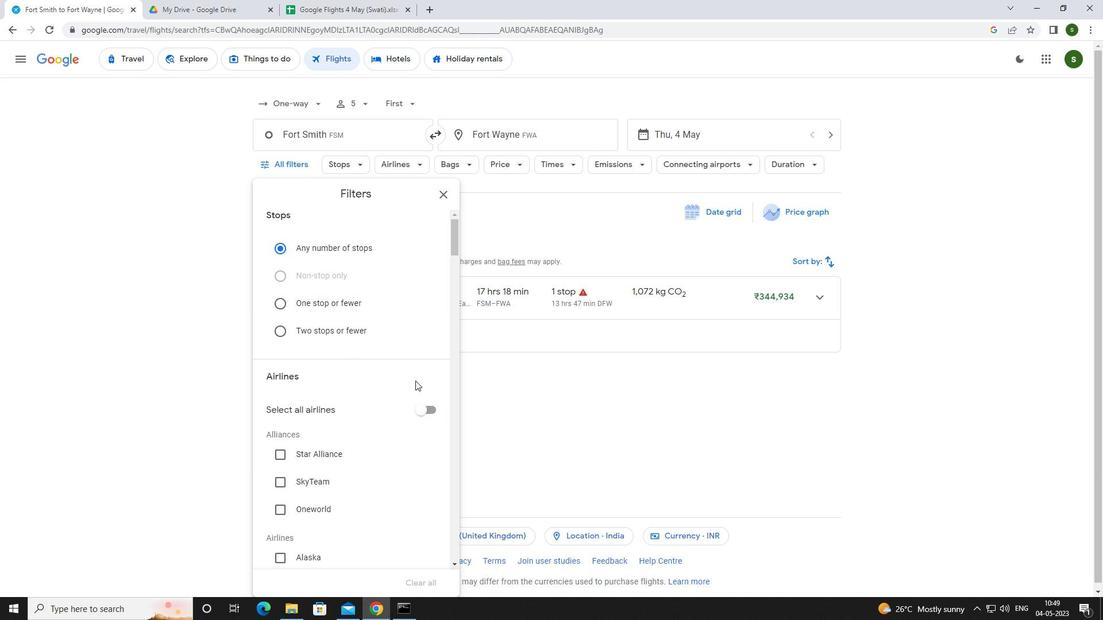
Action: Mouse scrolled (415, 380) with delta (0, 0)
Screenshot: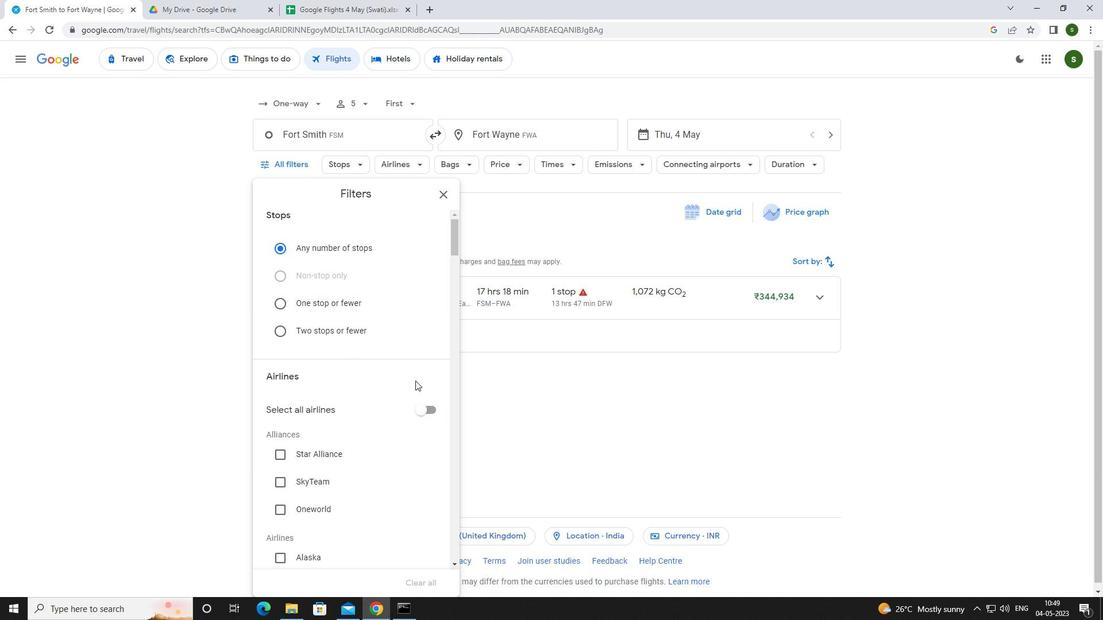 
Action: Mouse scrolled (415, 380) with delta (0, 0)
Screenshot: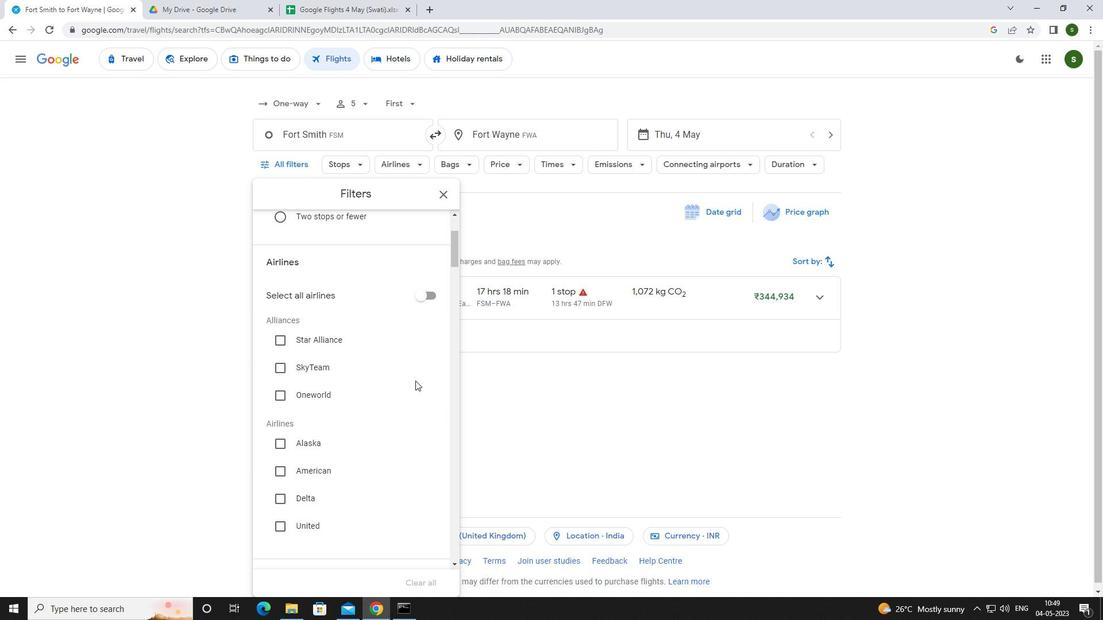 
Action: Mouse scrolled (415, 380) with delta (0, 0)
Screenshot: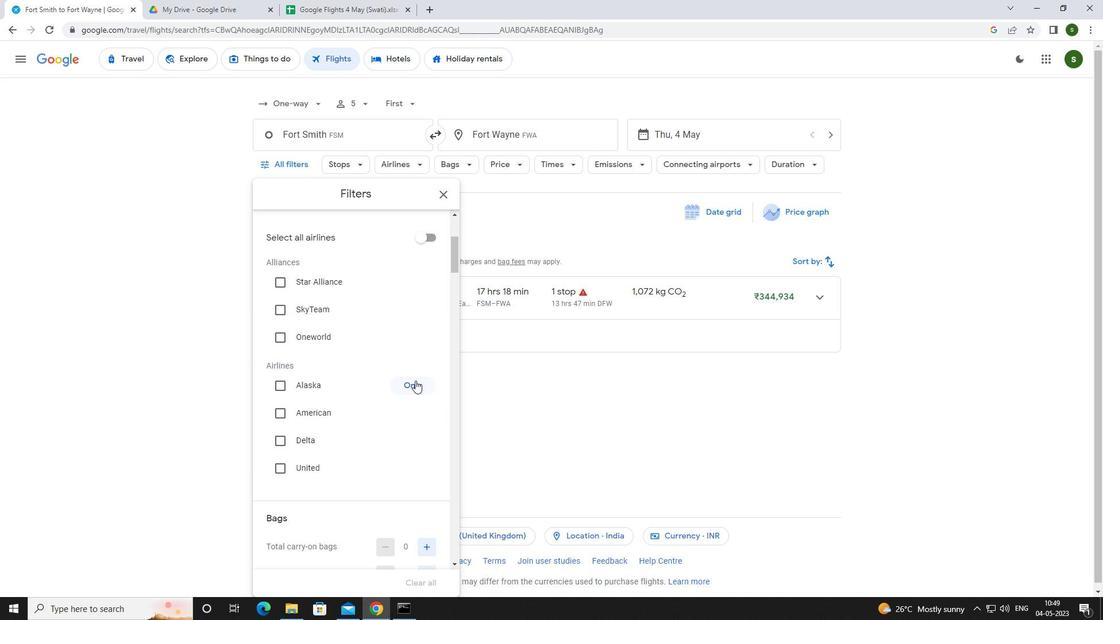 
Action: Mouse scrolled (415, 380) with delta (0, 0)
Screenshot: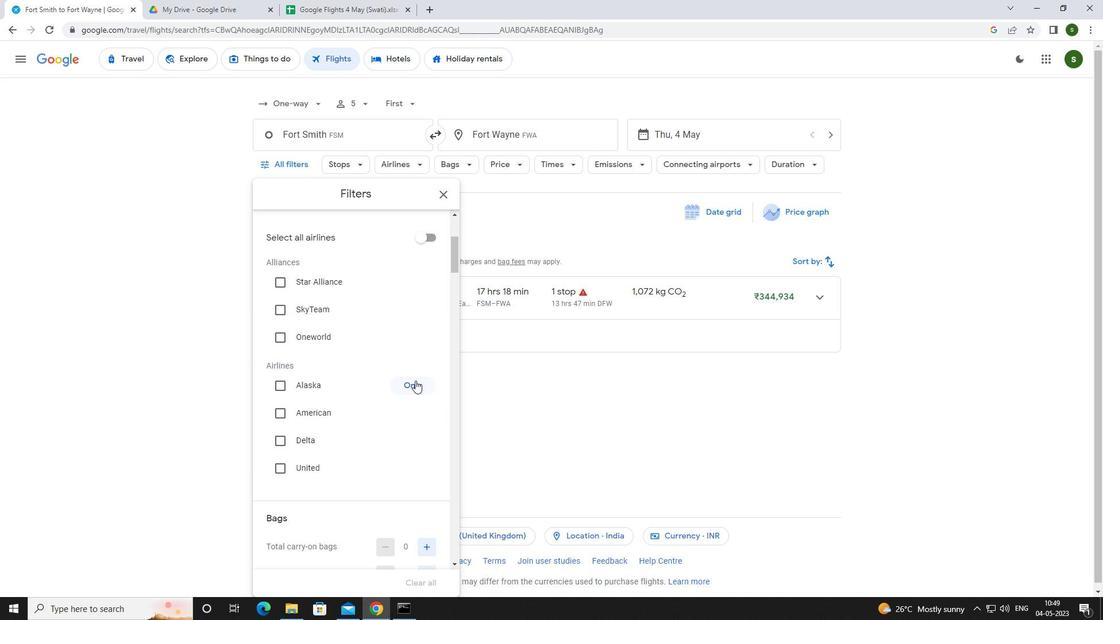 
Action: Mouse moved to (428, 432)
Screenshot: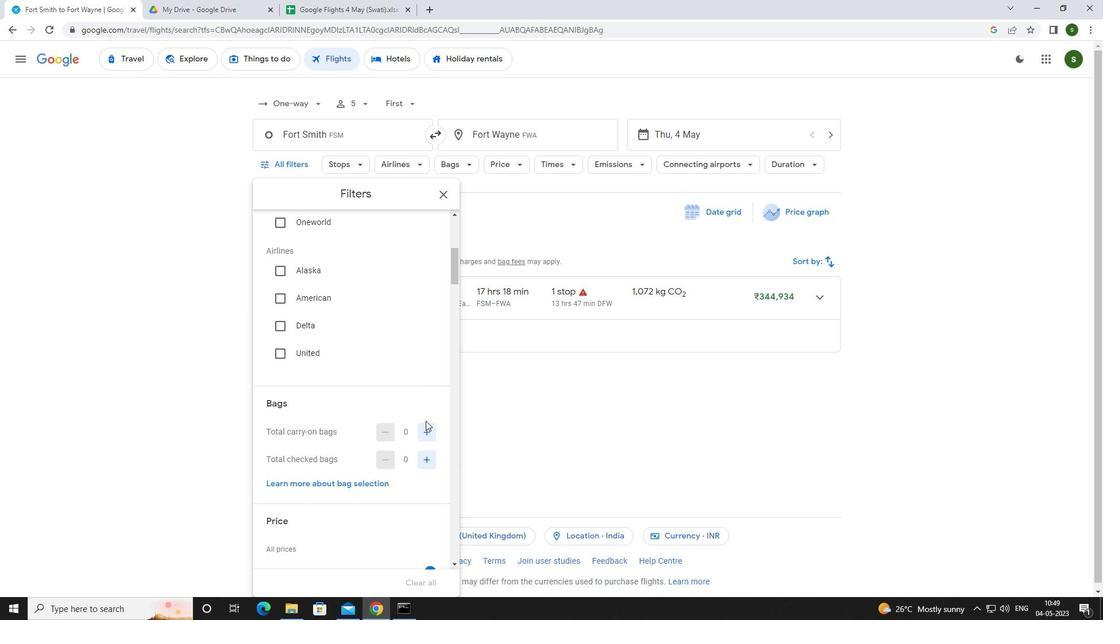 
Action: Mouse pressed left at (428, 432)
Screenshot: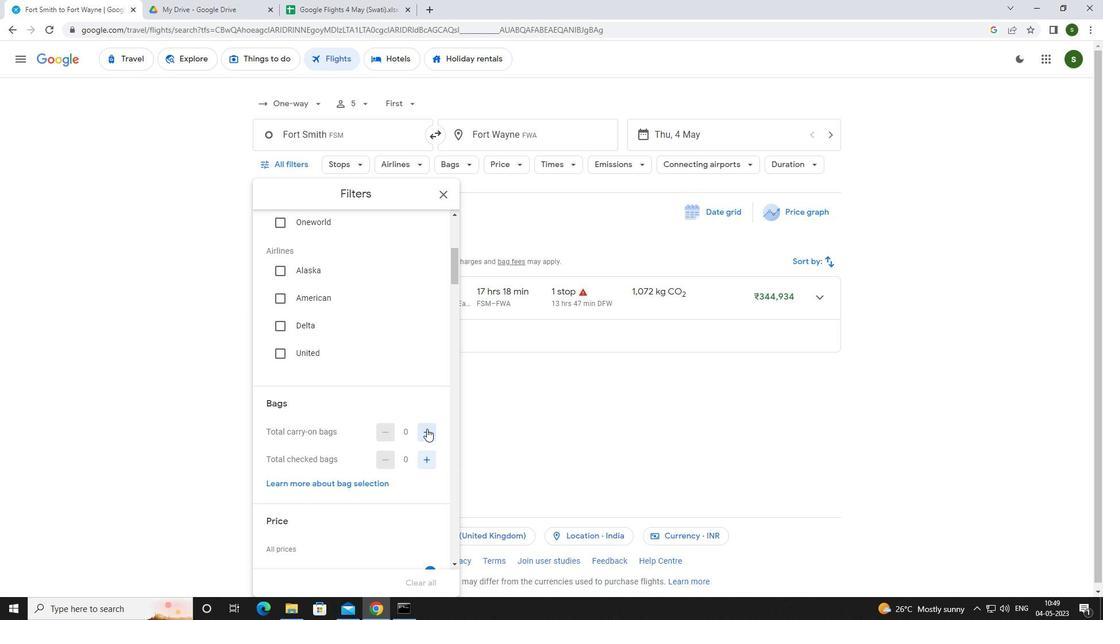 
Action: Mouse moved to (428, 462)
Screenshot: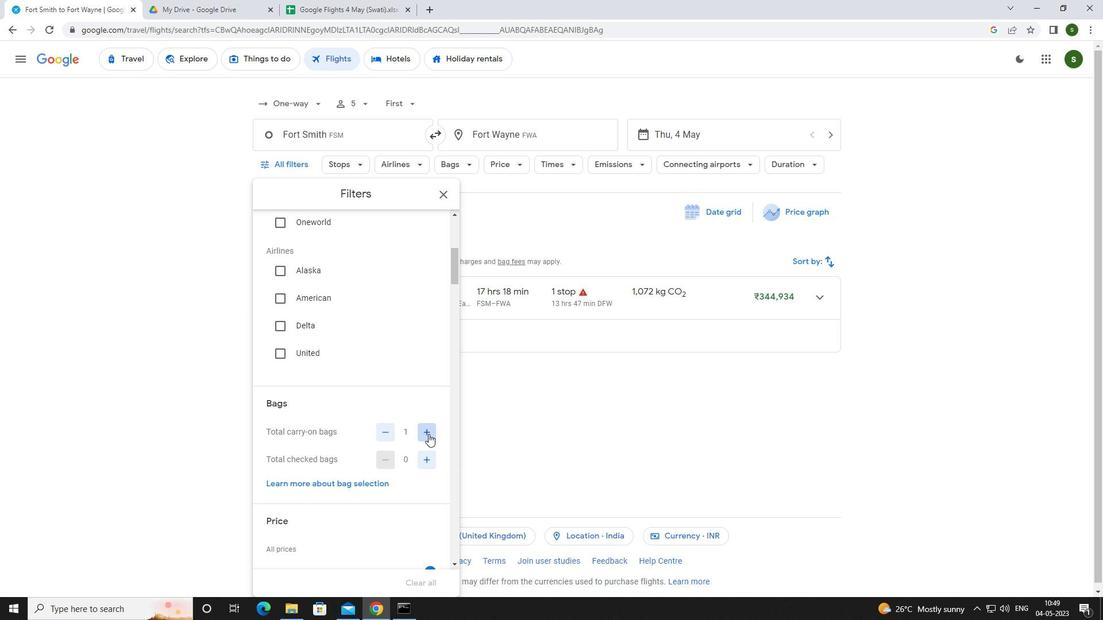 
Action: Mouse pressed left at (428, 462)
Screenshot: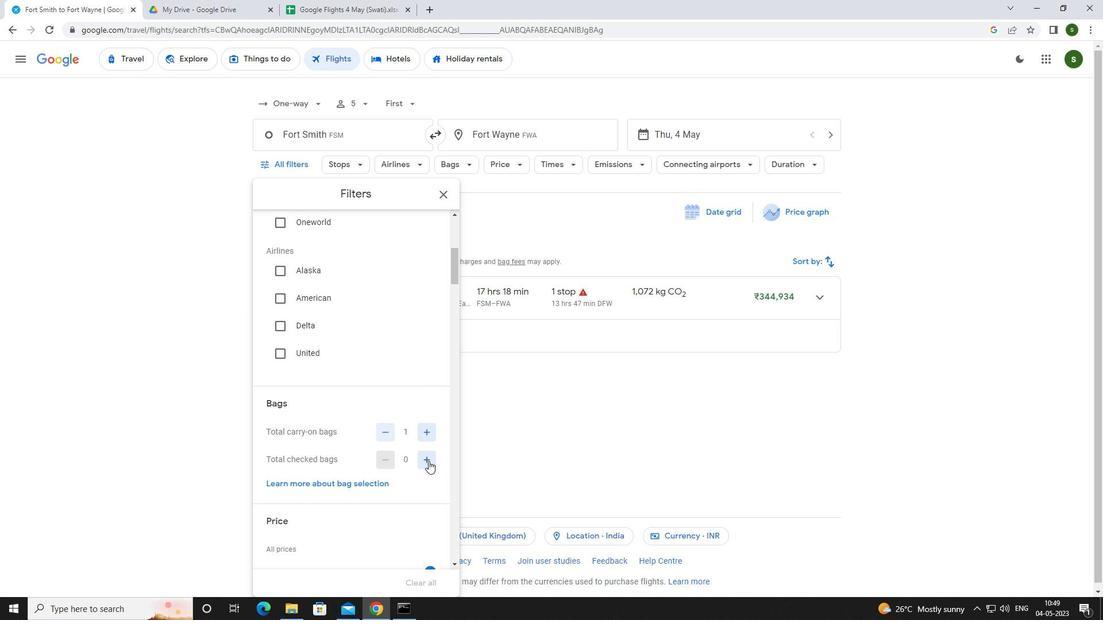 
Action: Mouse pressed left at (428, 462)
Screenshot: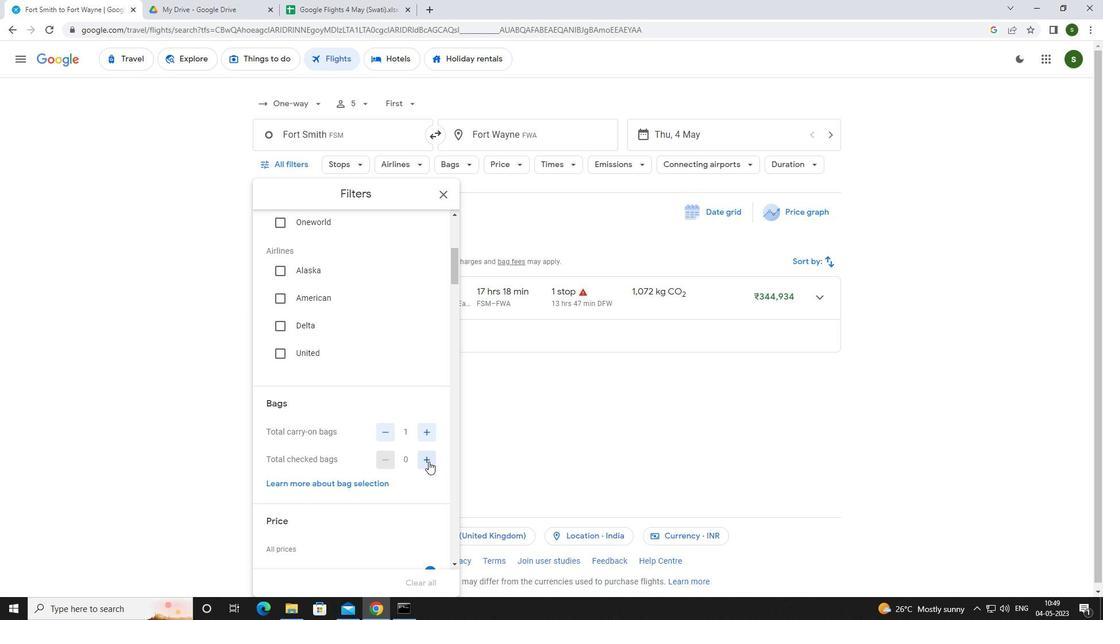 
Action: Mouse pressed left at (428, 462)
Screenshot: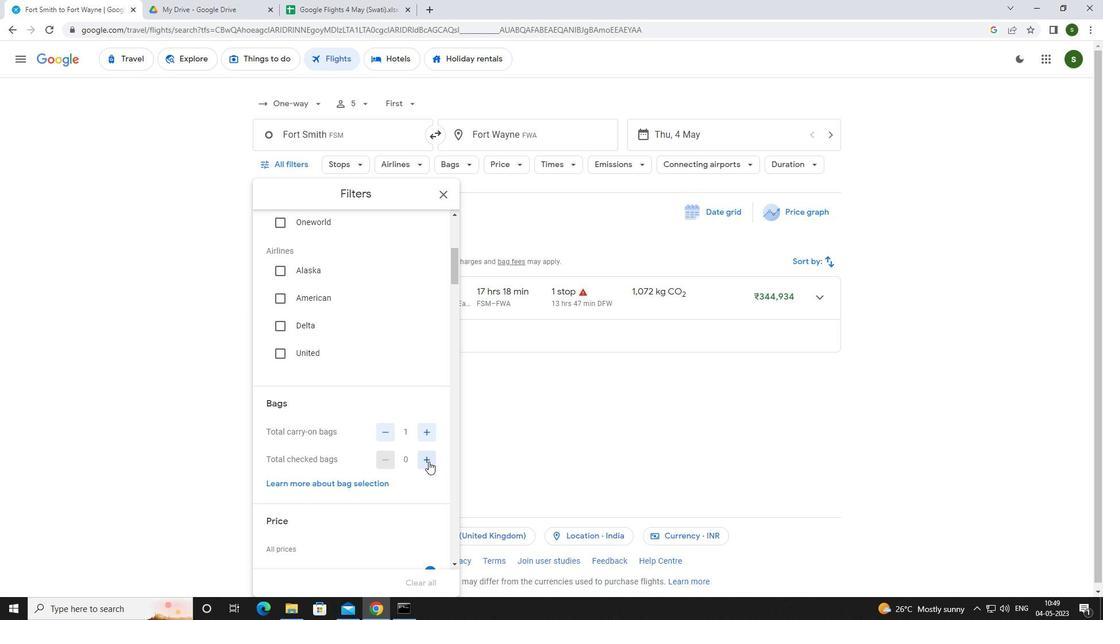 
Action: Mouse pressed left at (428, 462)
Screenshot: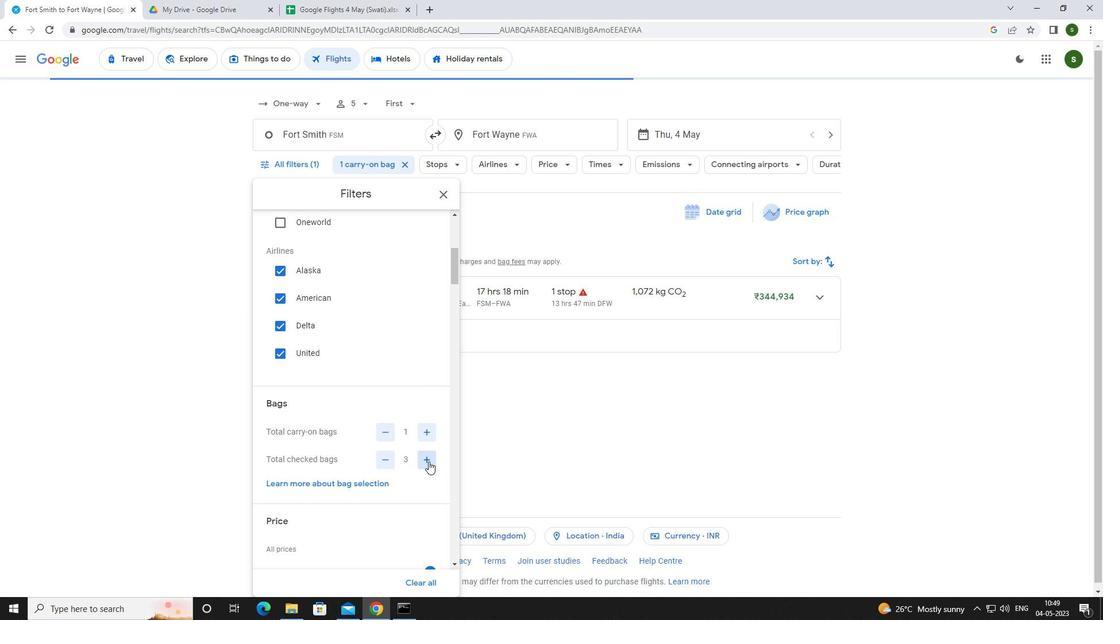 
Action: Mouse pressed left at (428, 462)
Screenshot: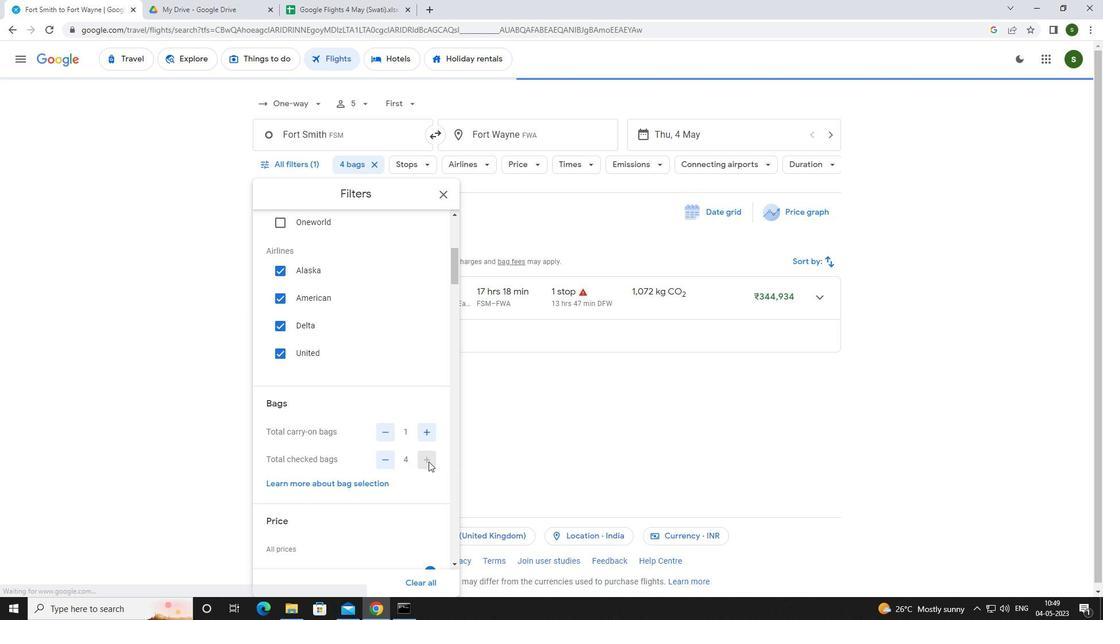 
Action: Mouse scrolled (428, 461) with delta (0, 0)
Screenshot: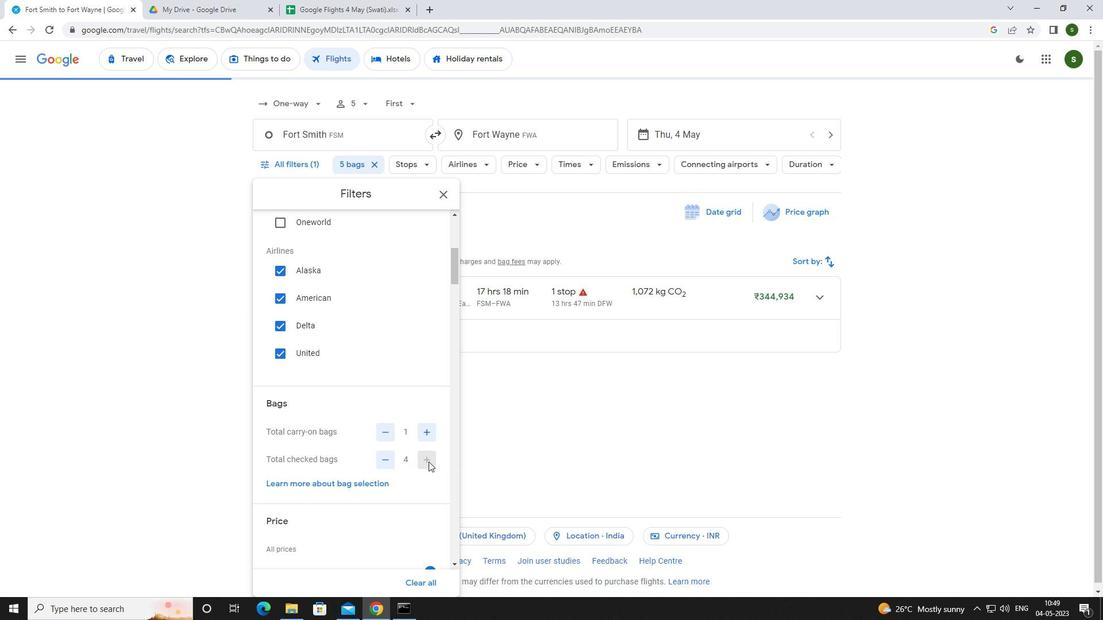 
Action: Mouse scrolled (428, 461) with delta (0, 0)
Screenshot: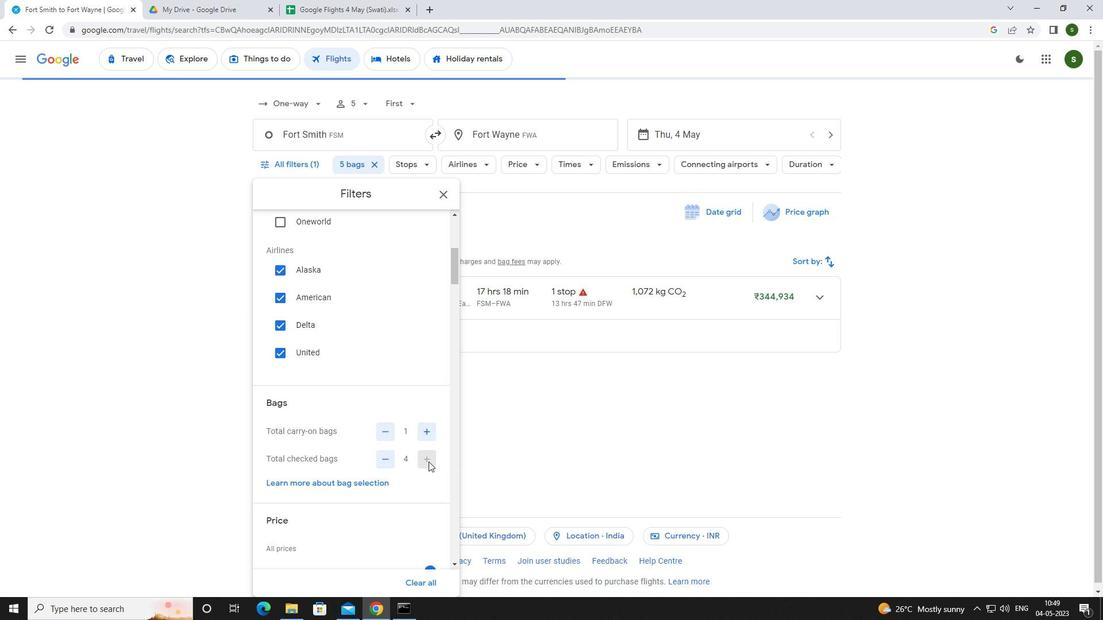 
Action: Mouse pressed left at (428, 462)
Screenshot: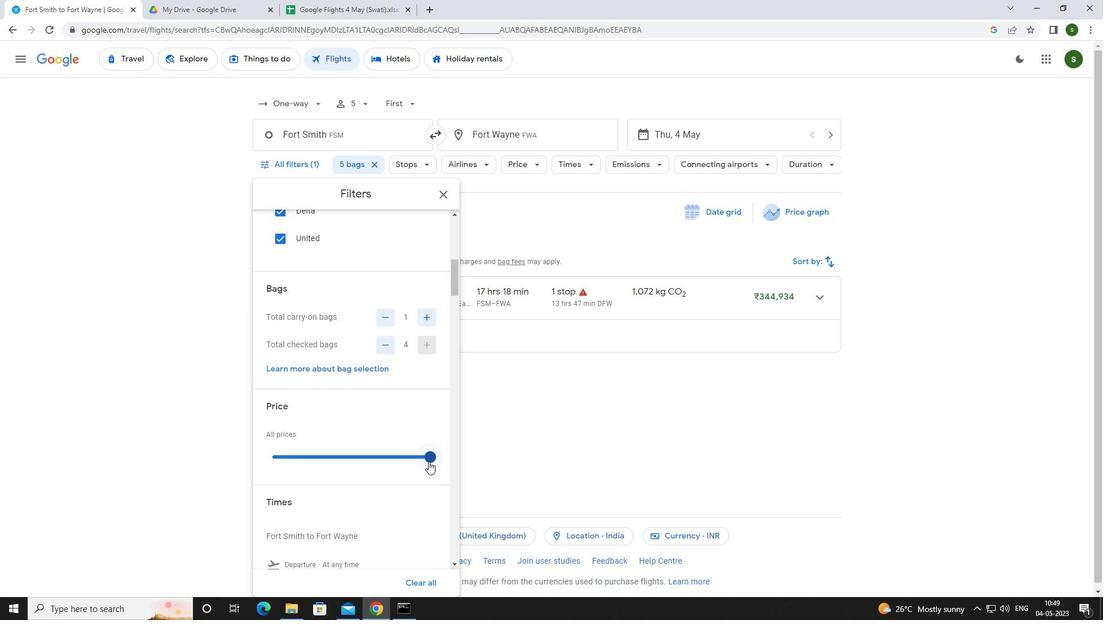 
Action: Mouse moved to (334, 445)
Screenshot: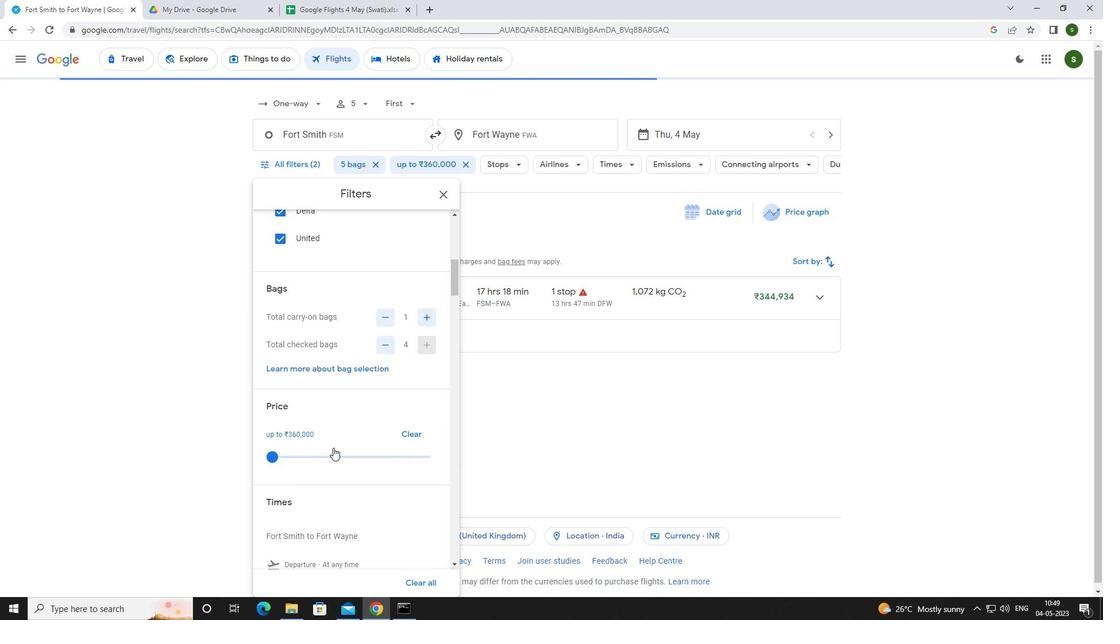 
Action: Mouse scrolled (334, 444) with delta (0, 0)
Screenshot: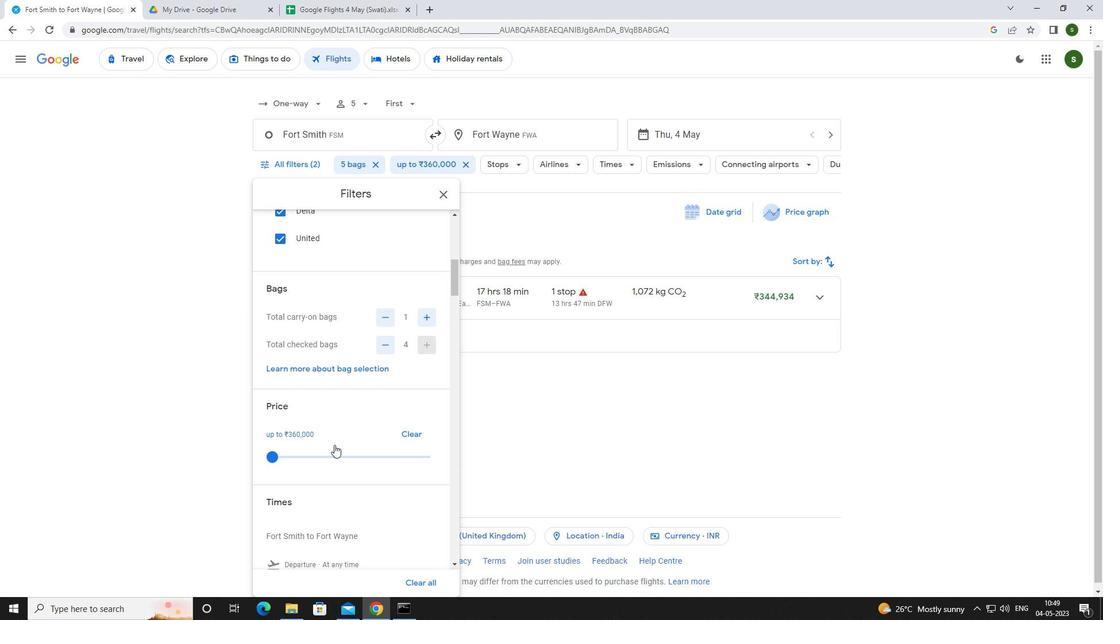 
Action: Mouse scrolled (334, 444) with delta (0, 0)
Screenshot: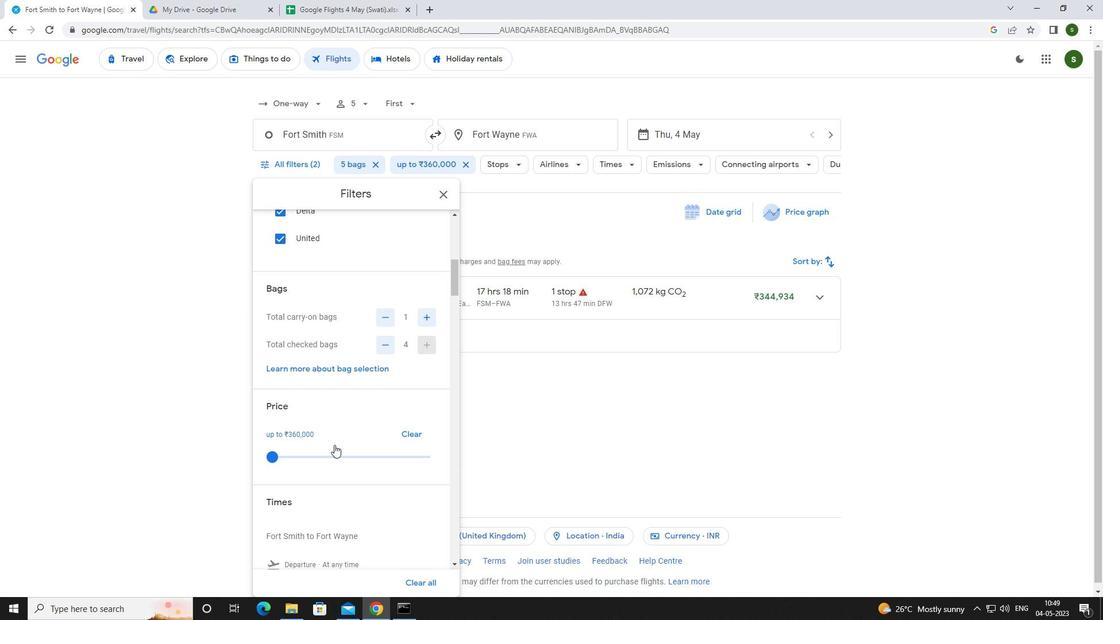 
Action: Mouse moved to (274, 474)
Screenshot: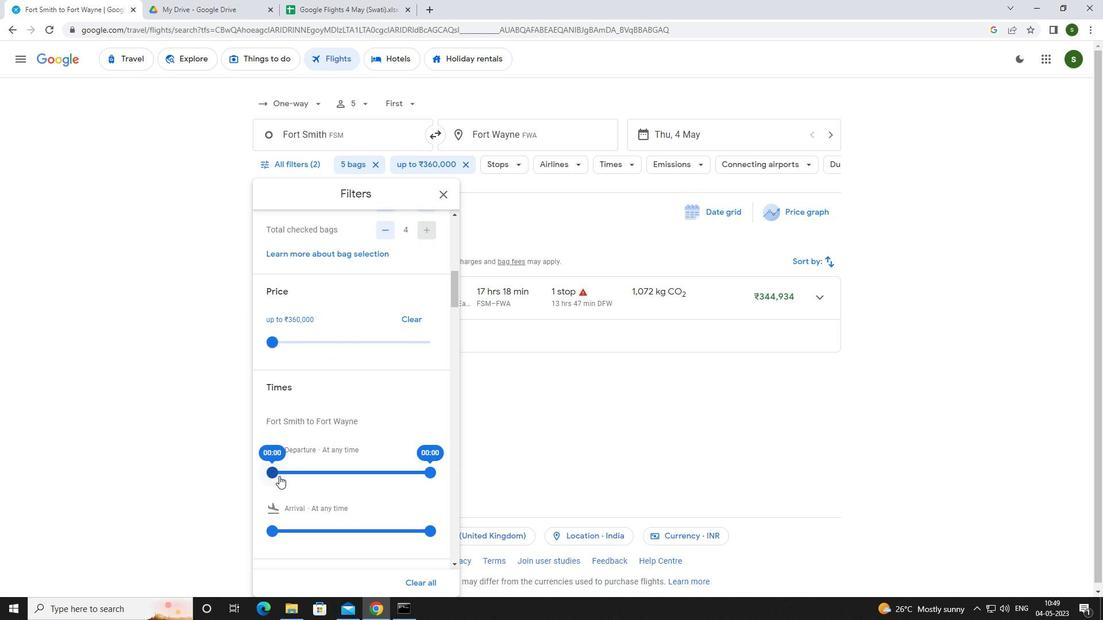 
Action: Mouse pressed left at (274, 474)
Screenshot: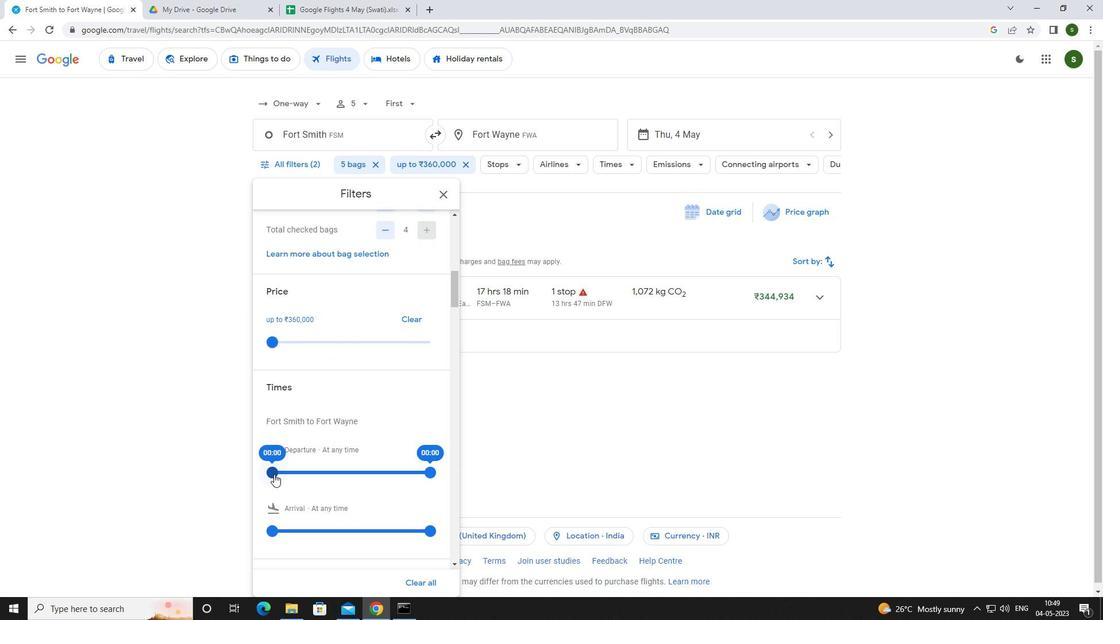 
Action: Mouse moved to (585, 412)
Screenshot: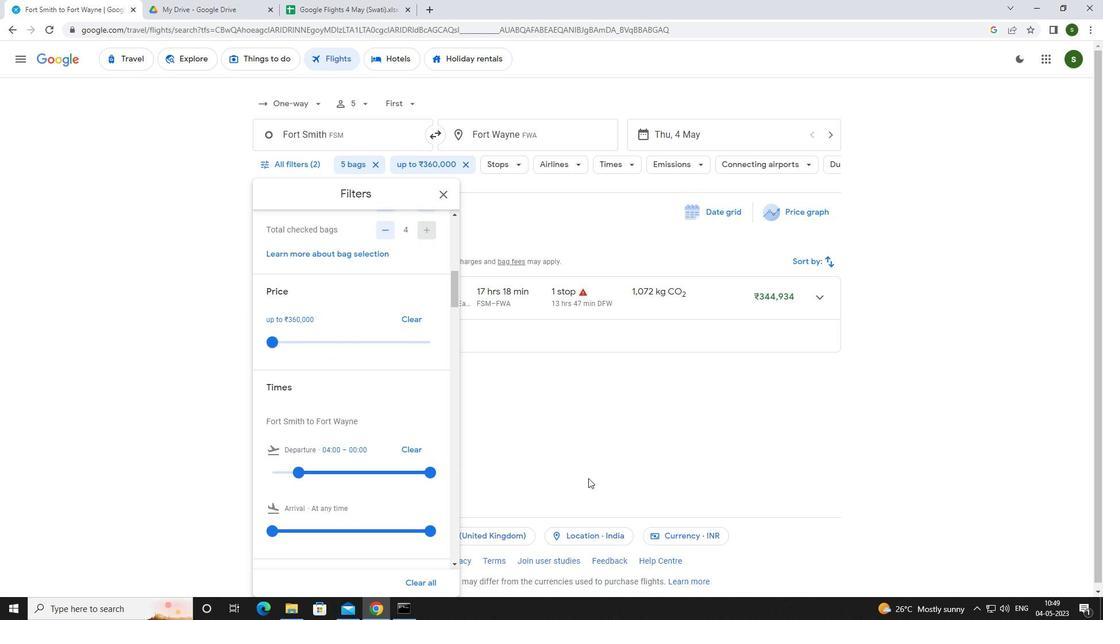 
Action: Mouse pressed left at (585, 412)
Screenshot: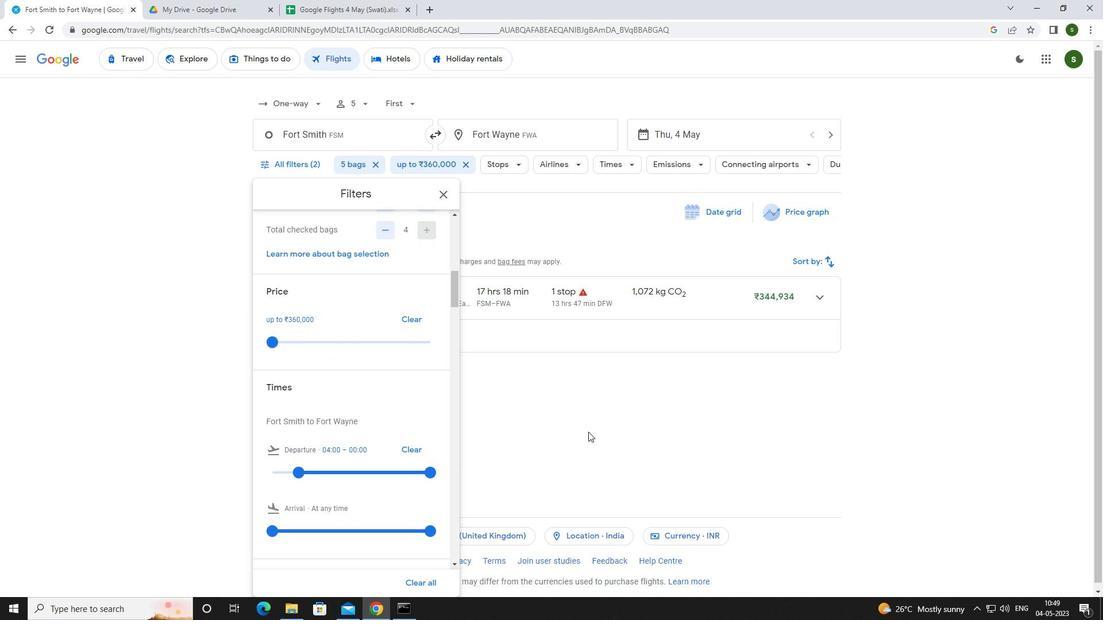 
